 Task: Open Card Horticulture Review in Board Sales Forecasting and Analysis to Workspace Corporate Social Responsibility and add a team member Softage.2@softage.net, a label Orange, a checklist Investment Analysis, an attachment from your computer, a color Orange and finally, add a card description 'Develop and launch new customer retention program for low-value customers' and a comment 'Let us approach this task with a sense of urgency and importance, recognizing the impact it has on the overall project.'. Add a start date 'Jan 02, 1900' with a due date 'Jan 09, 1900'
Action: Mouse moved to (68, 321)
Screenshot: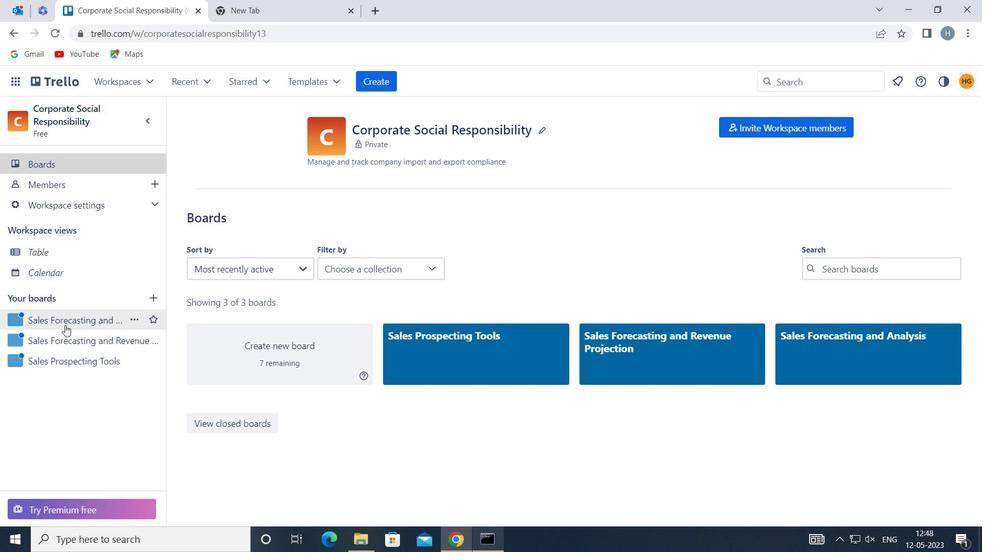 
Action: Mouse pressed left at (68, 321)
Screenshot: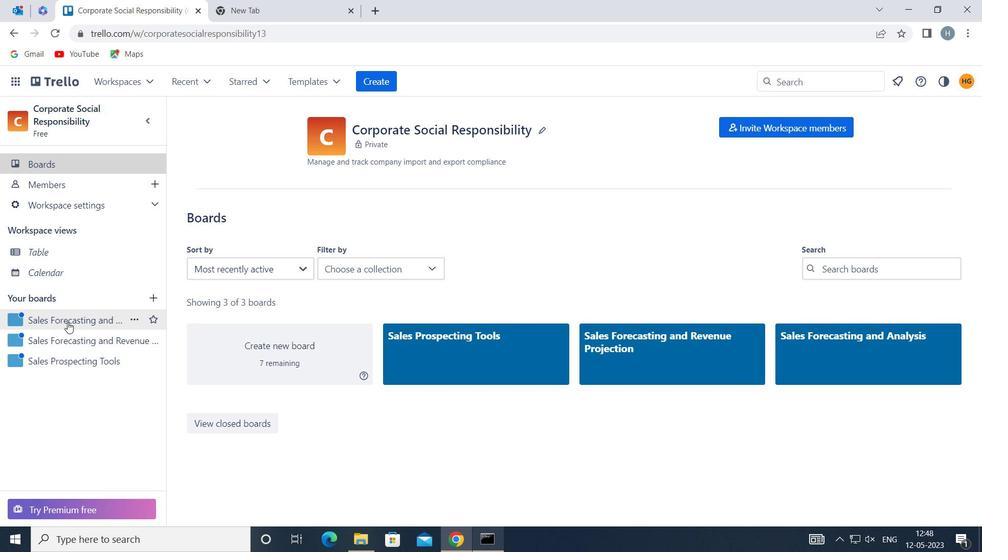 
Action: Mouse moved to (299, 181)
Screenshot: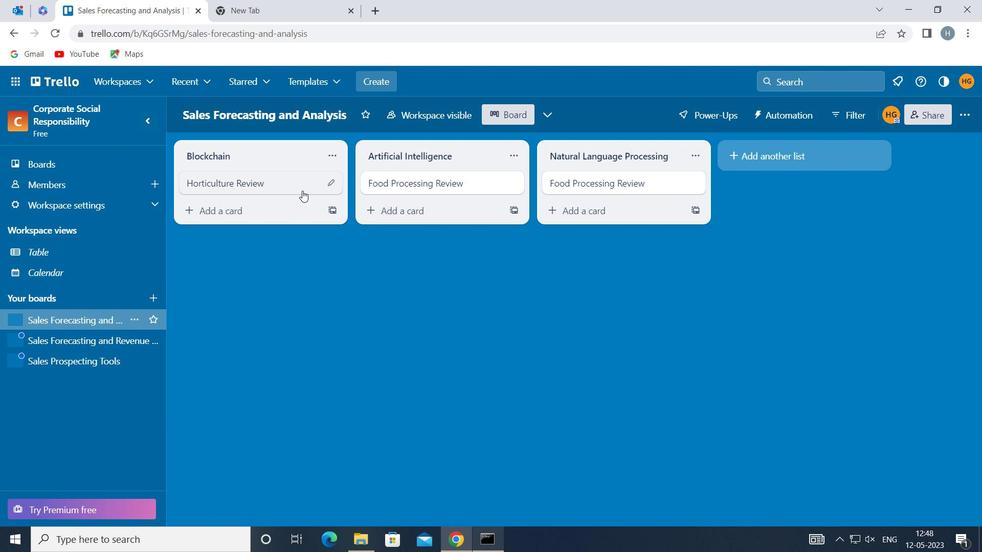 
Action: Mouse pressed left at (299, 181)
Screenshot: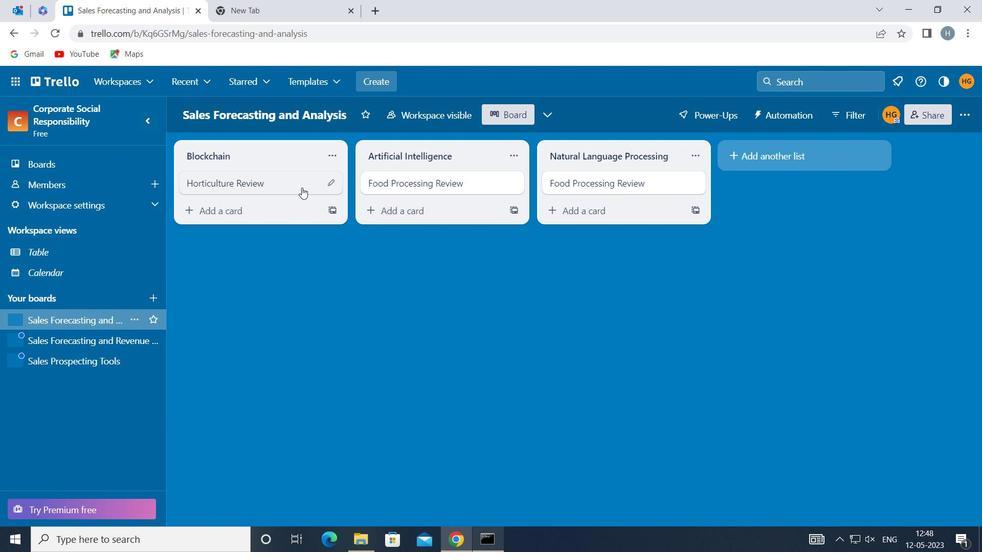
Action: Mouse moved to (664, 183)
Screenshot: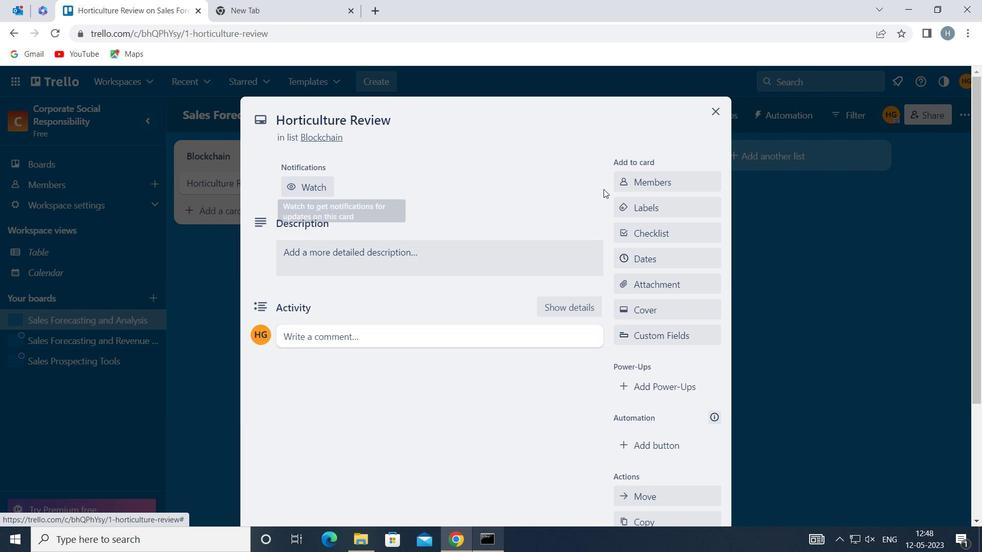 
Action: Mouse pressed left at (664, 183)
Screenshot: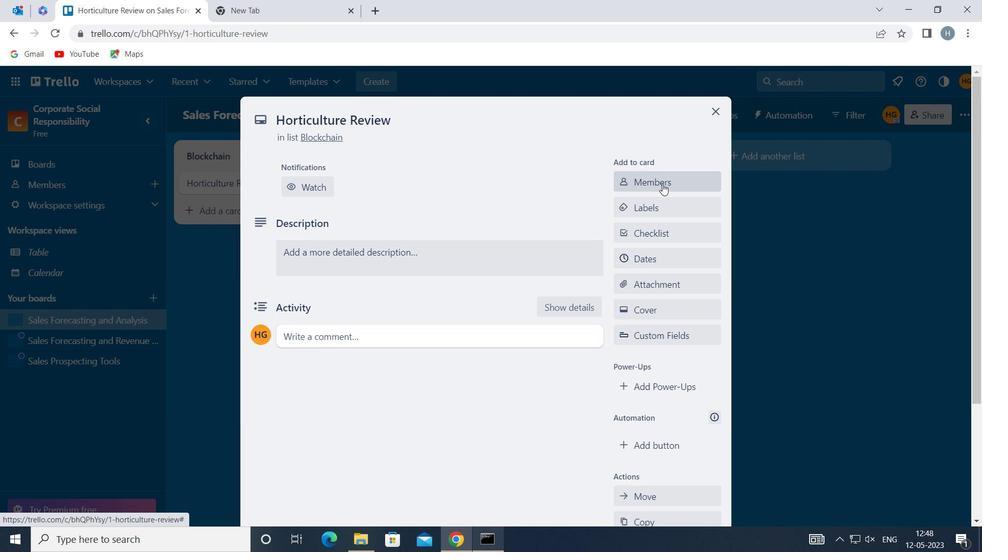 
Action: Key pressed softage
Screenshot: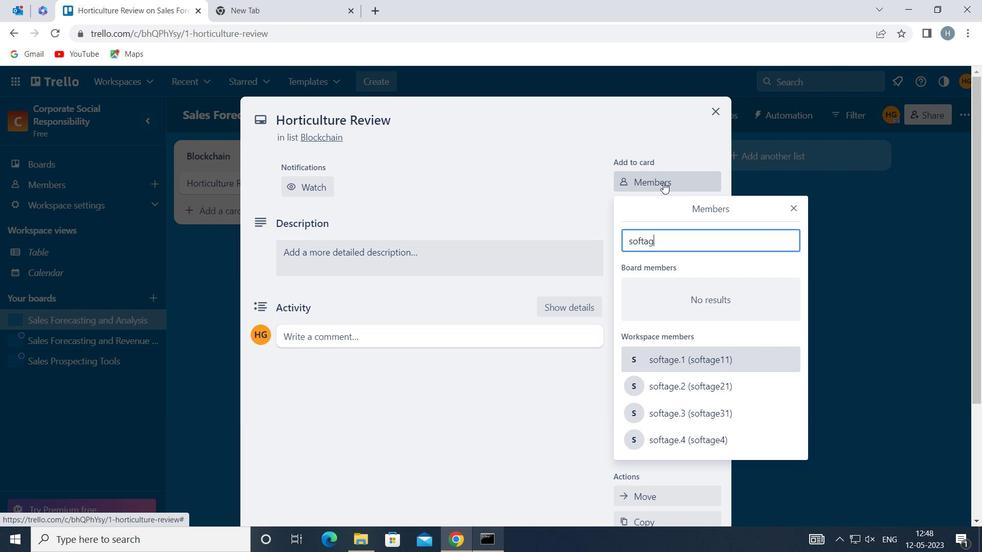 
Action: Mouse moved to (705, 381)
Screenshot: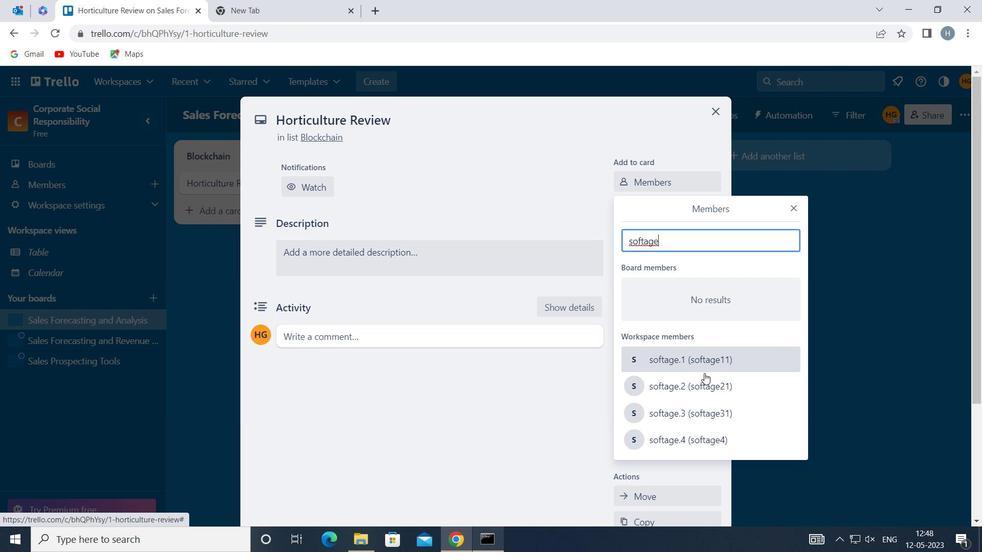 
Action: Mouse pressed left at (705, 381)
Screenshot: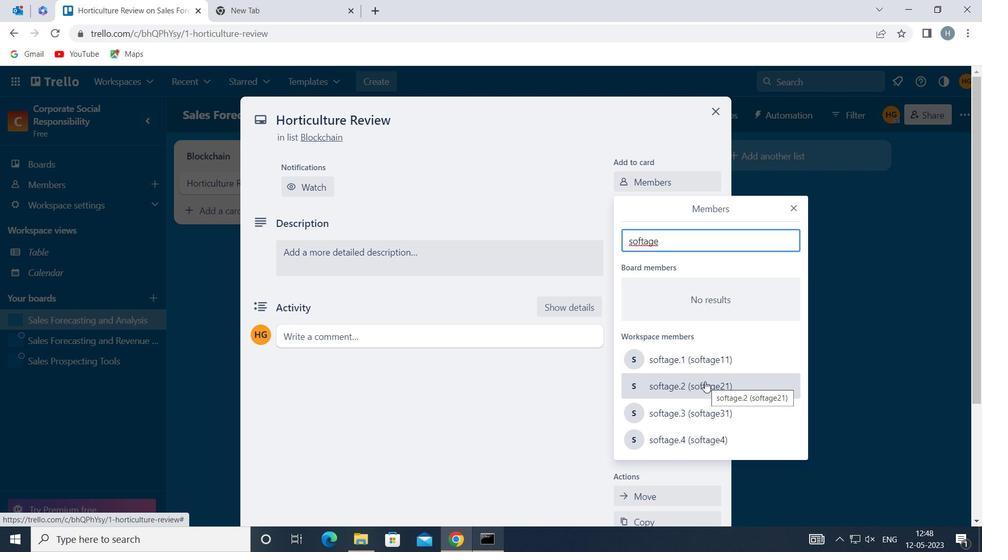 
Action: Mouse moved to (791, 207)
Screenshot: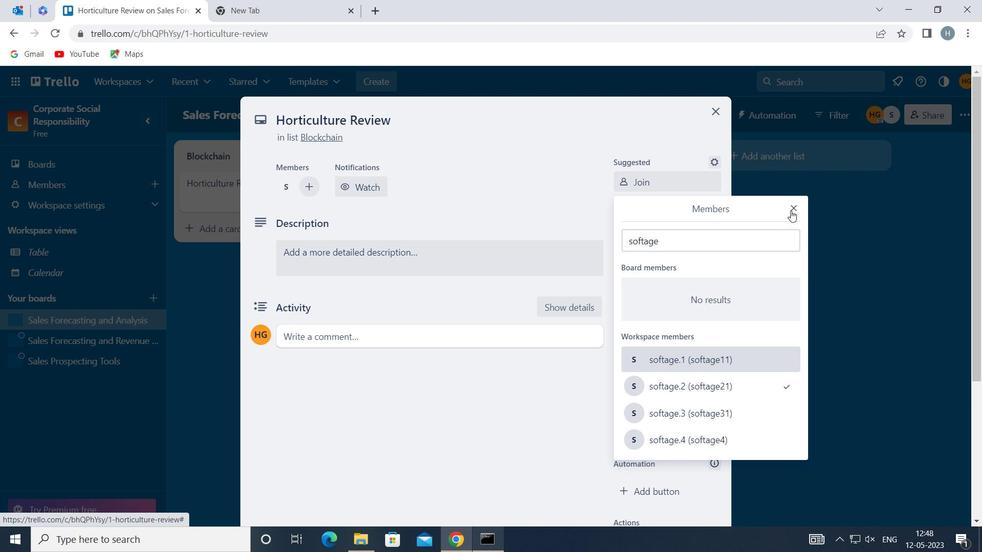 
Action: Mouse pressed left at (791, 207)
Screenshot: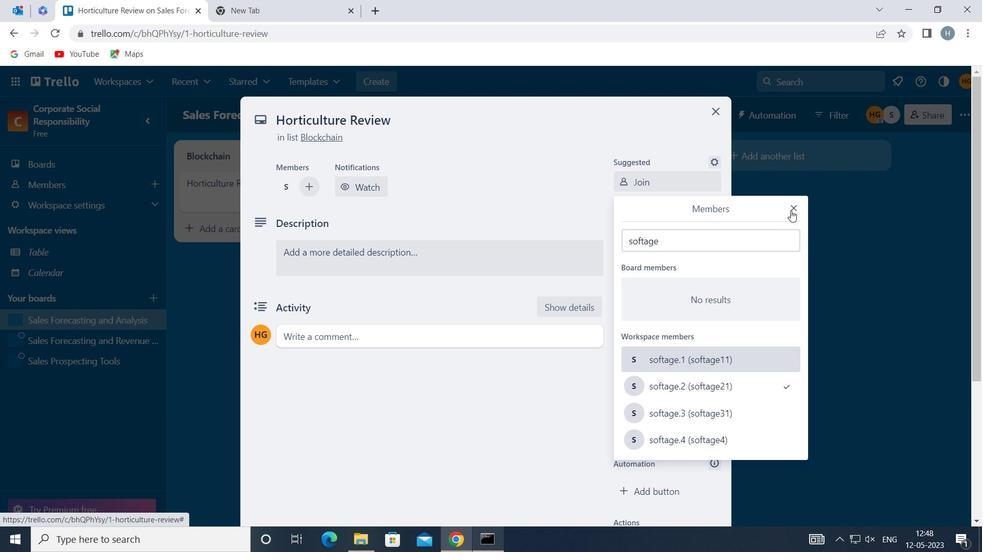 
Action: Mouse moved to (674, 254)
Screenshot: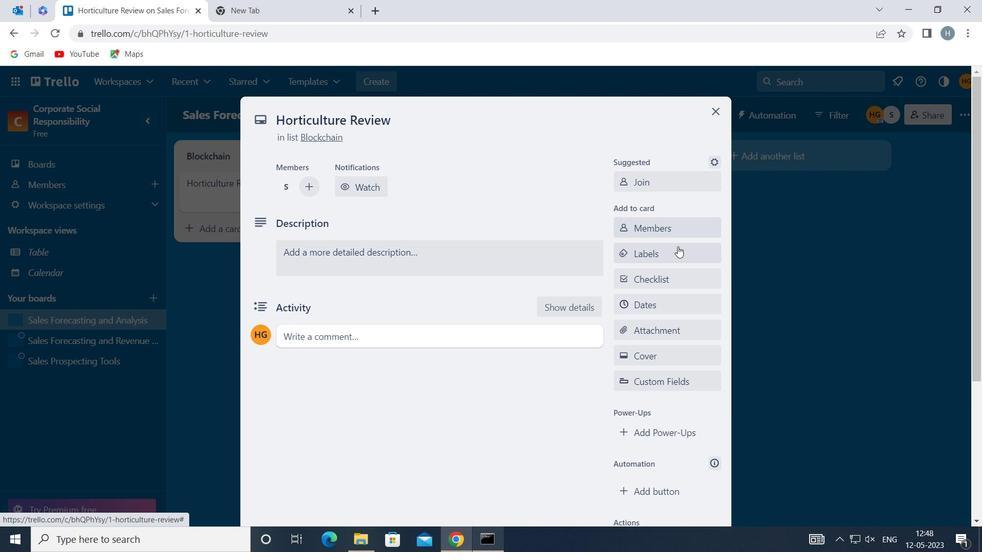 
Action: Mouse pressed left at (674, 254)
Screenshot: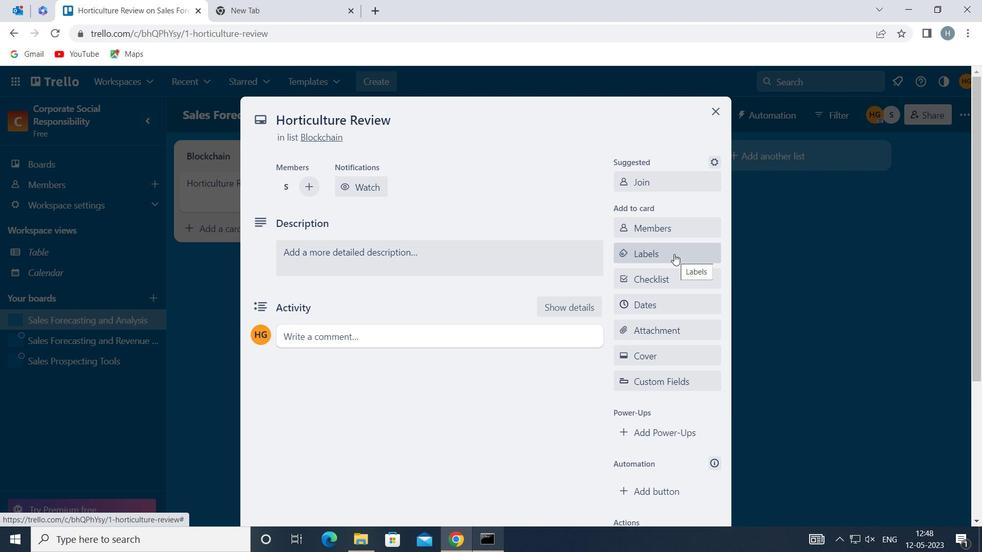 
Action: Mouse moved to (688, 231)
Screenshot: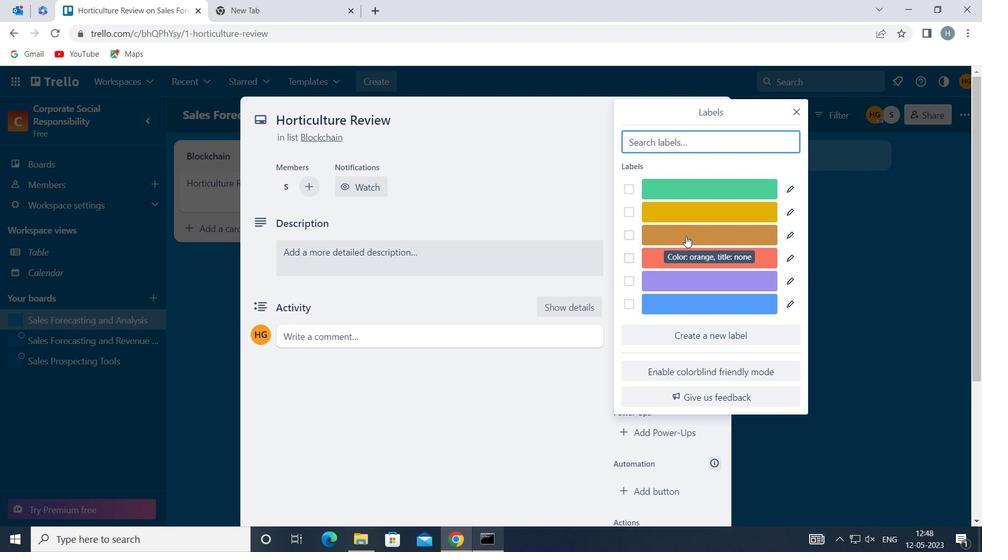 
Action: Mouse pressed left at (688, 231)
Screenshot: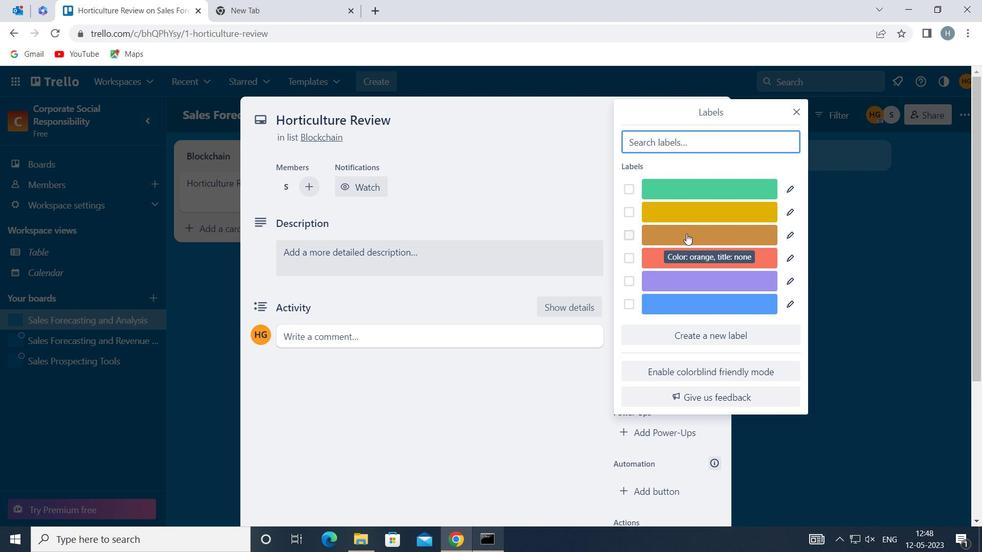 
Action: Mouse moved to (797, 108)
Screenshot: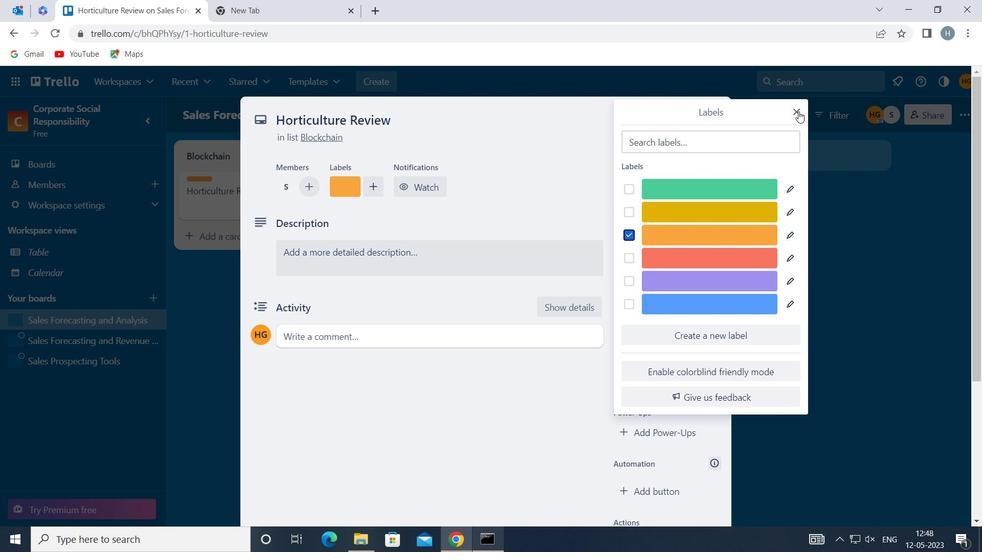 
Action: Mouse pressed left at (797, 108)
Screenshot: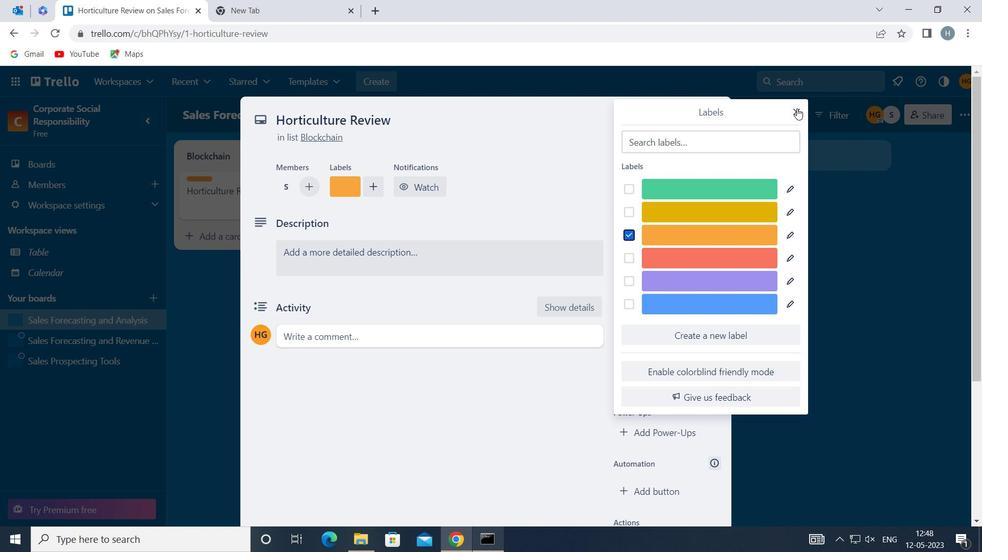 
Action: Mouse moved to (695, 272)
Screenshot: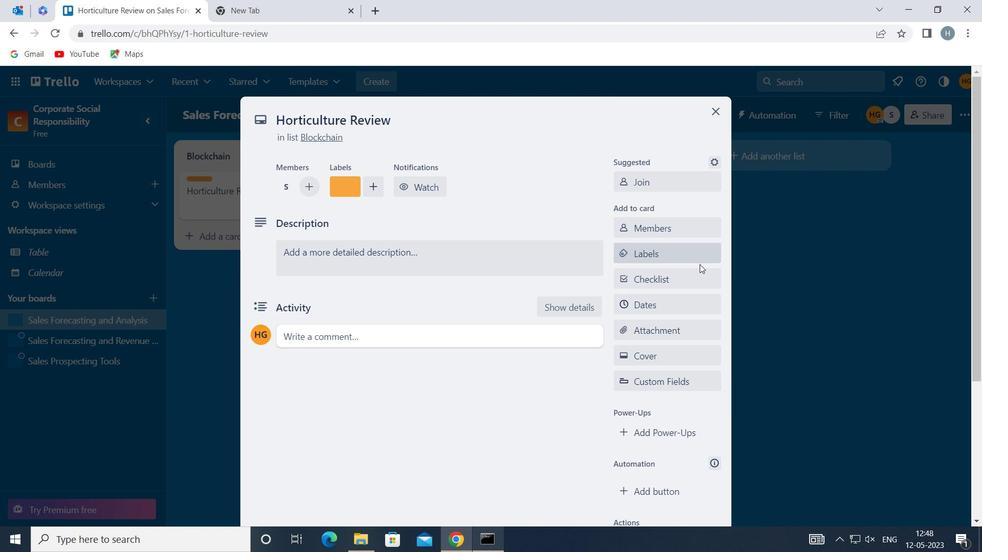 
Action: Mouse pressed left at (695, 272)
Screenshot: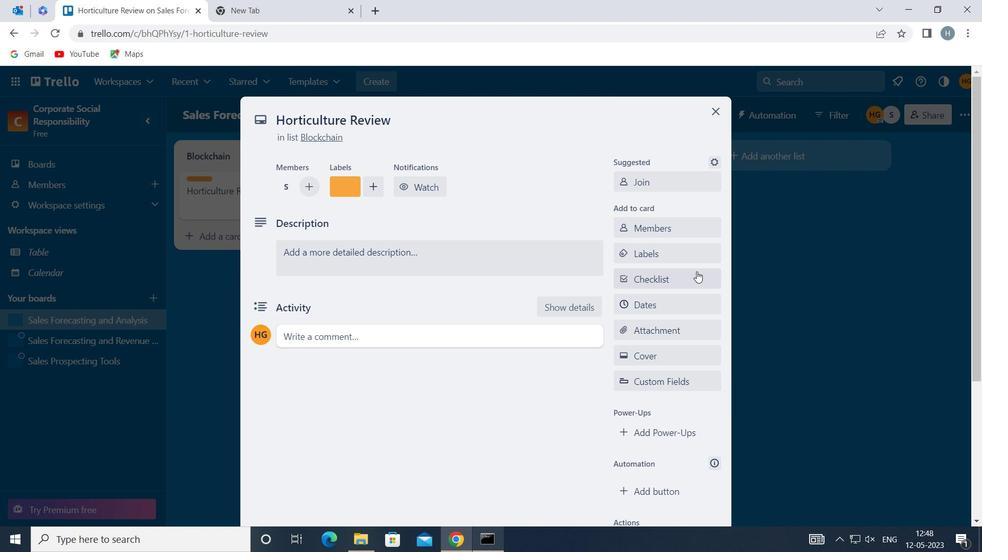 
Action: Key pressed <Key.shift>INVESTMENT<Key.space><Key.shift>ANALYSIS
Screenshot: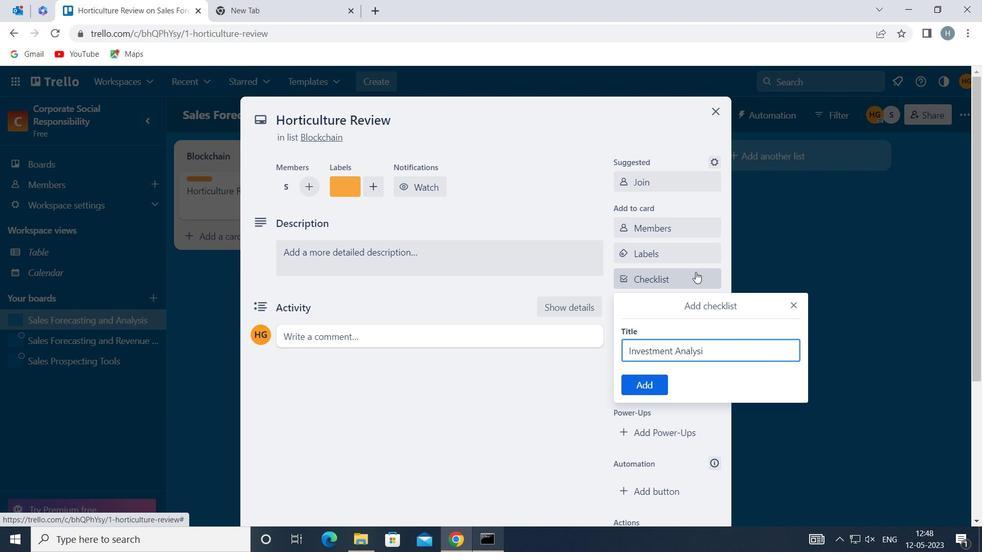
Action: Mouse moved to (645, 384)
Screenshot: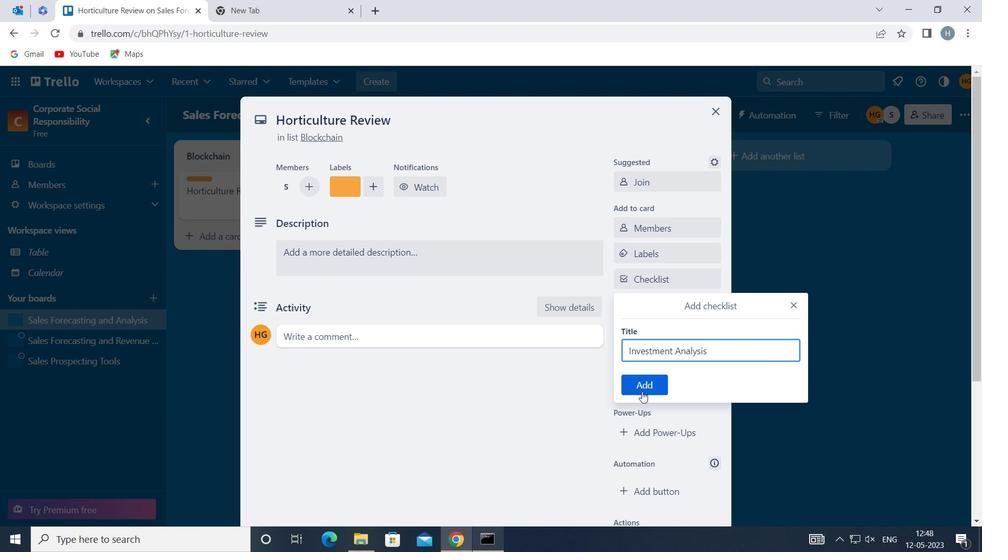 
Action: Mouse pressed left at (645, 384)
Screenshot: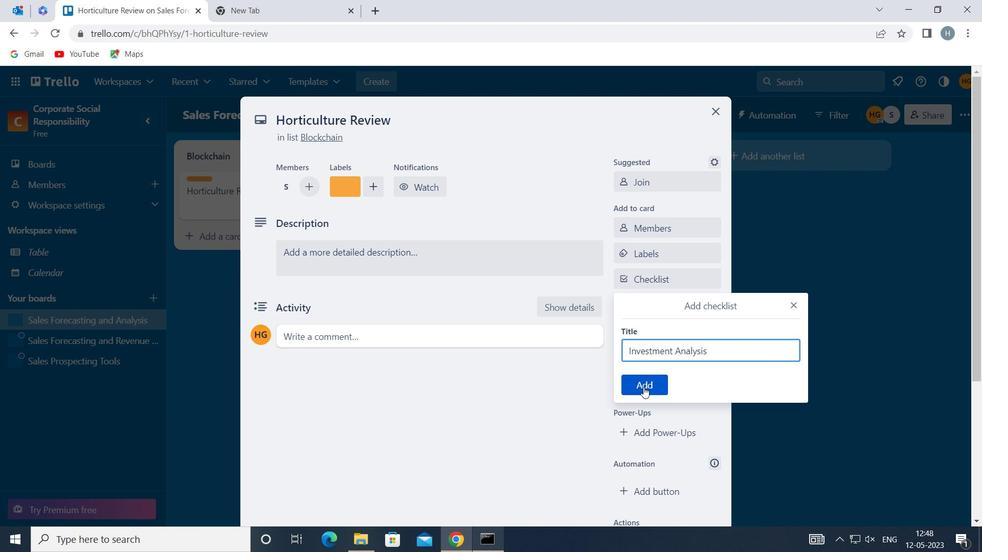 
Action: Mouse moved to (668, 324)
Screenshot: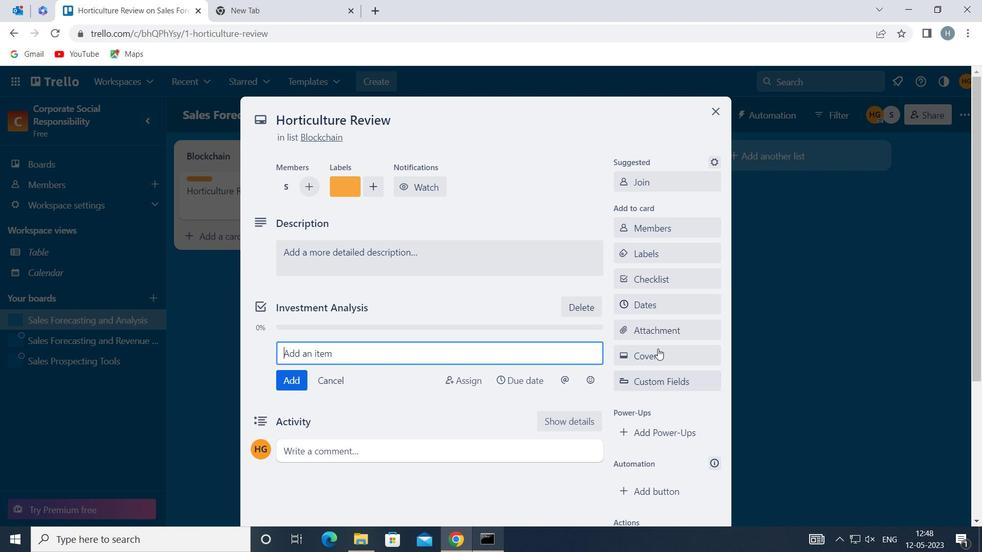
Action: Mouse pressed left at (668, 324)
Screenshot: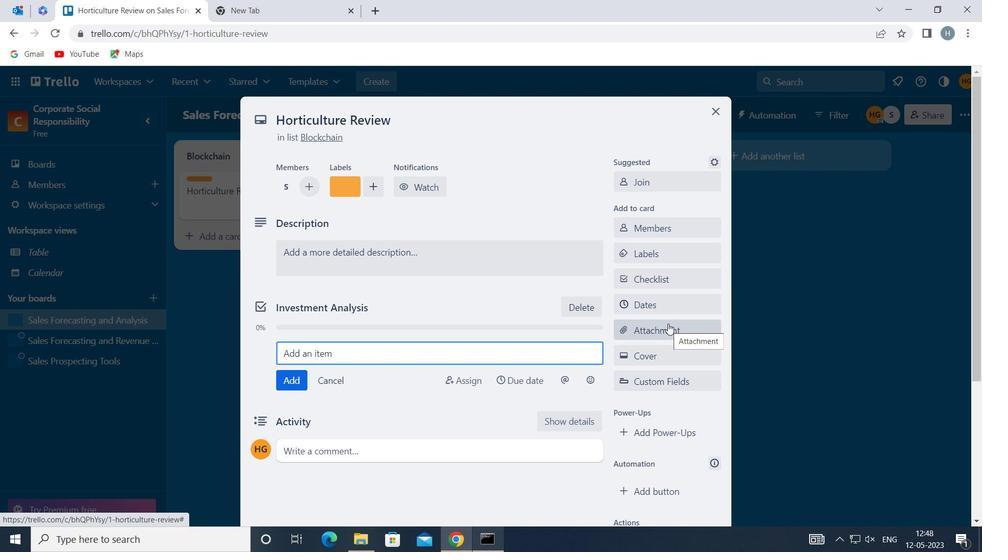 
Action: Mouse moved to (652, 136)
Screenshot: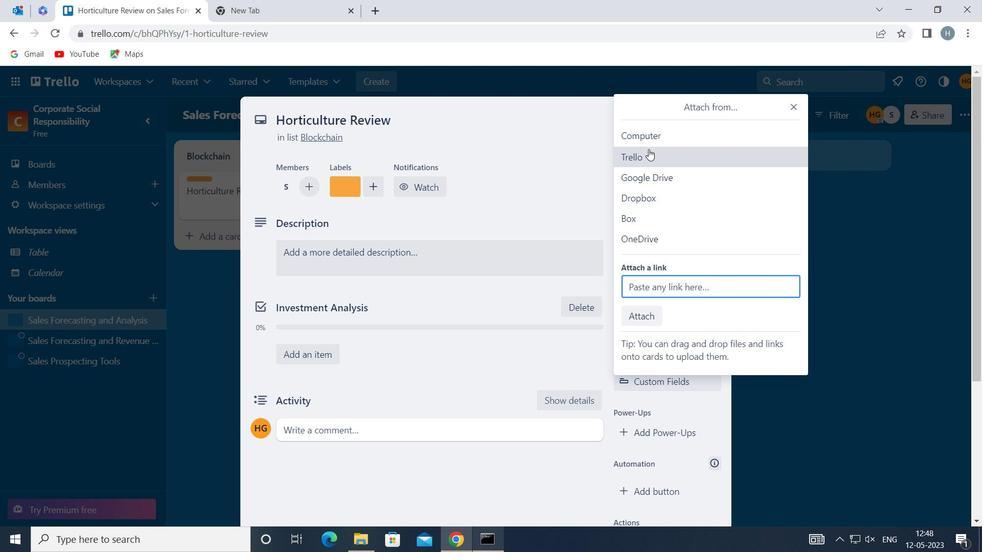 
Action: Mouse pressed left at (652, 136)
Screenshot: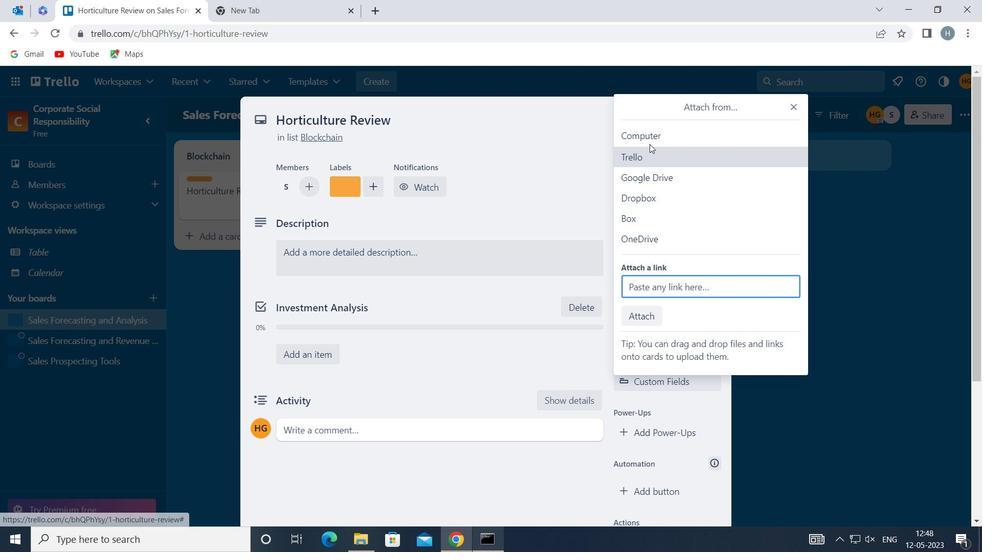 
Action: Mouse moved to (373, 103)
Screenshot: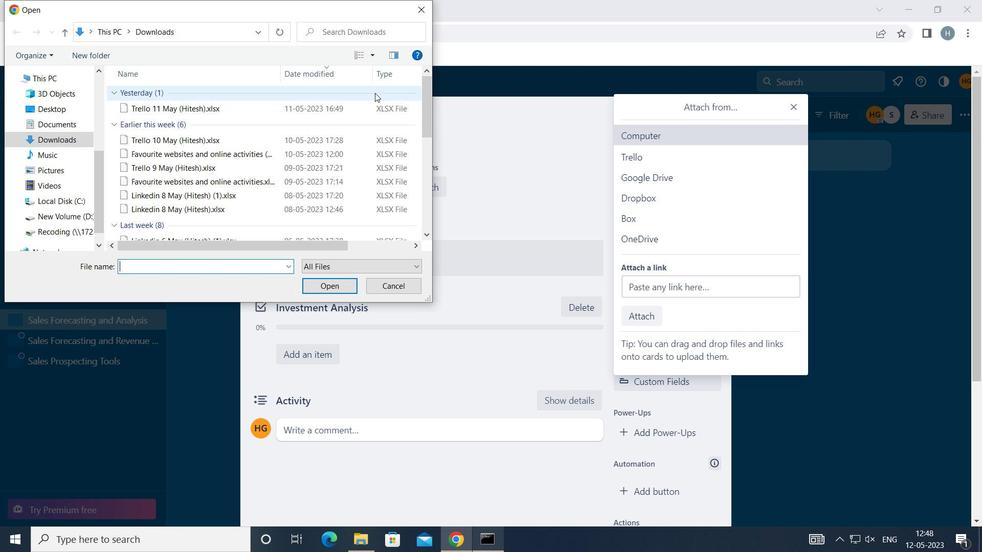 
Action: Mouse pressed left at (373, 103)
Screenshot: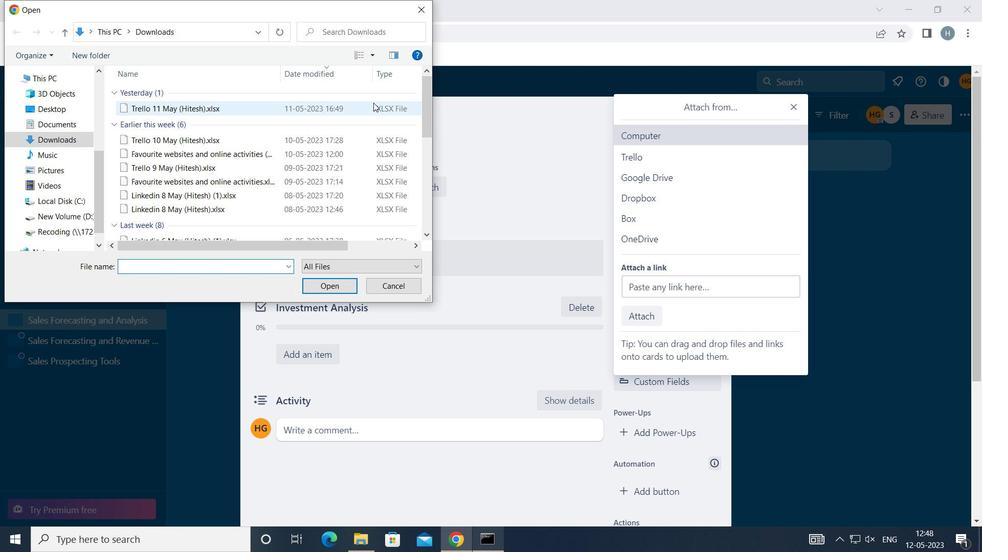
Action: Mouse moved to (335, 286)
Screenshot: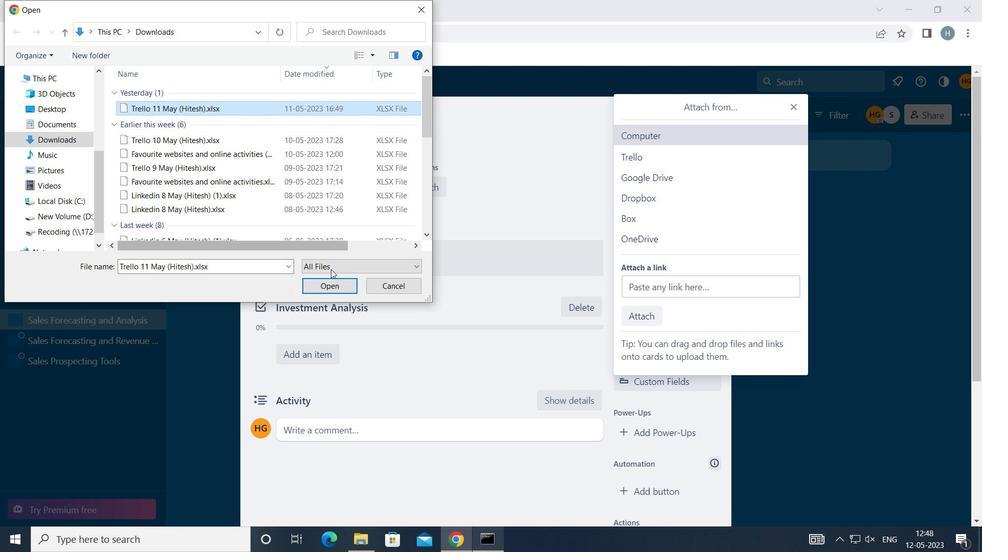 
Action: Mouse pressed left at (335, 286)
Screenshot: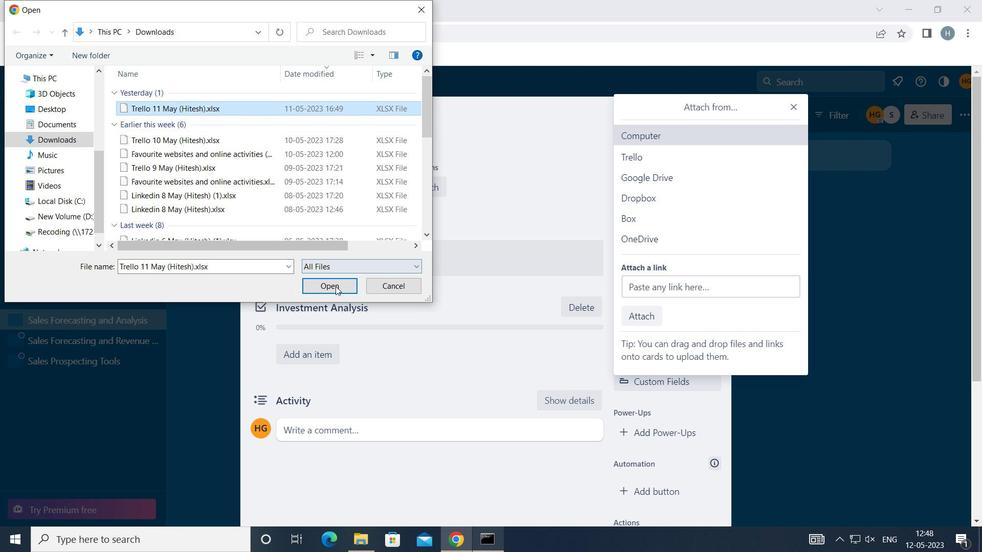 
Action: Mouse moved to (669, 355)
Screenshot: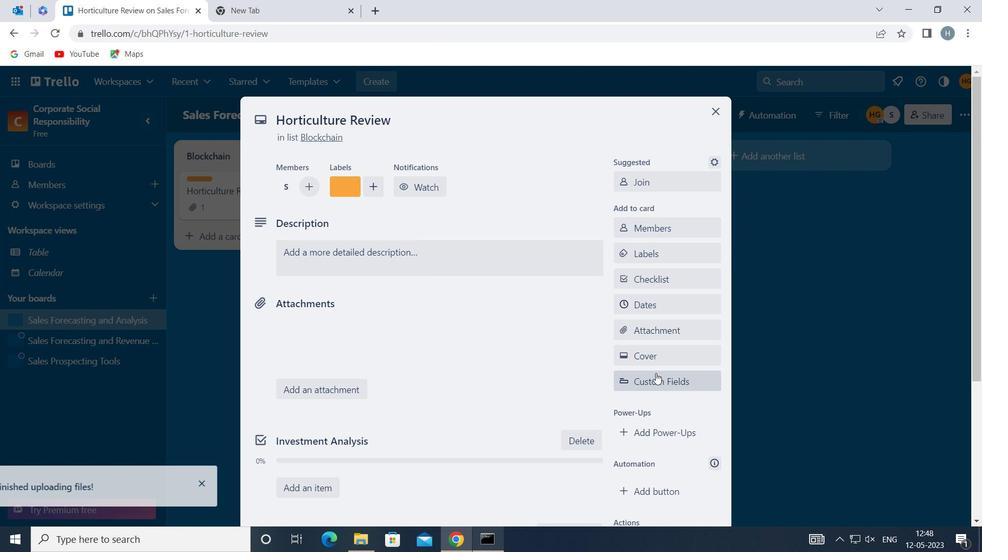 
Action: Mouse pressed left at (669, 355)
Screenshot: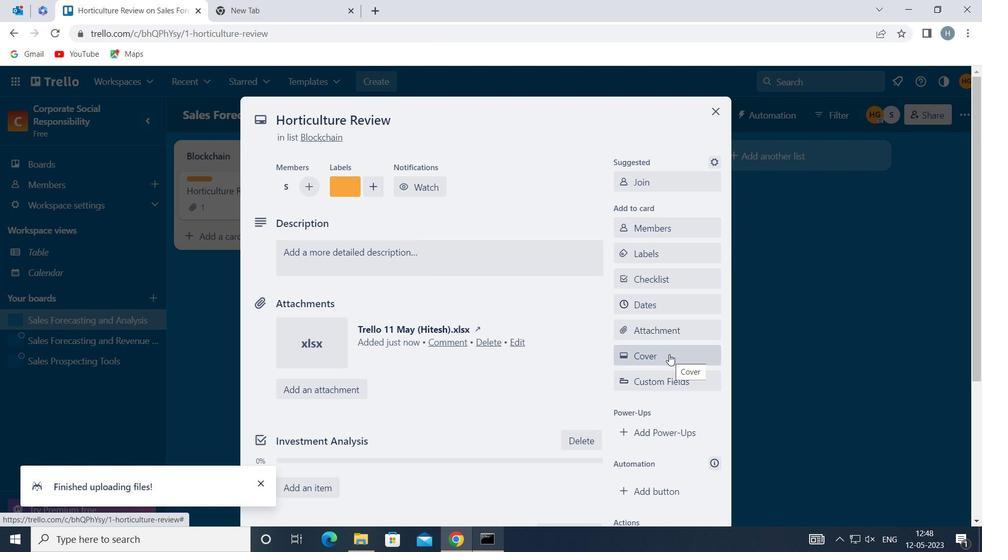 
Action: Mouse moved to (715, 272)
Screenshot: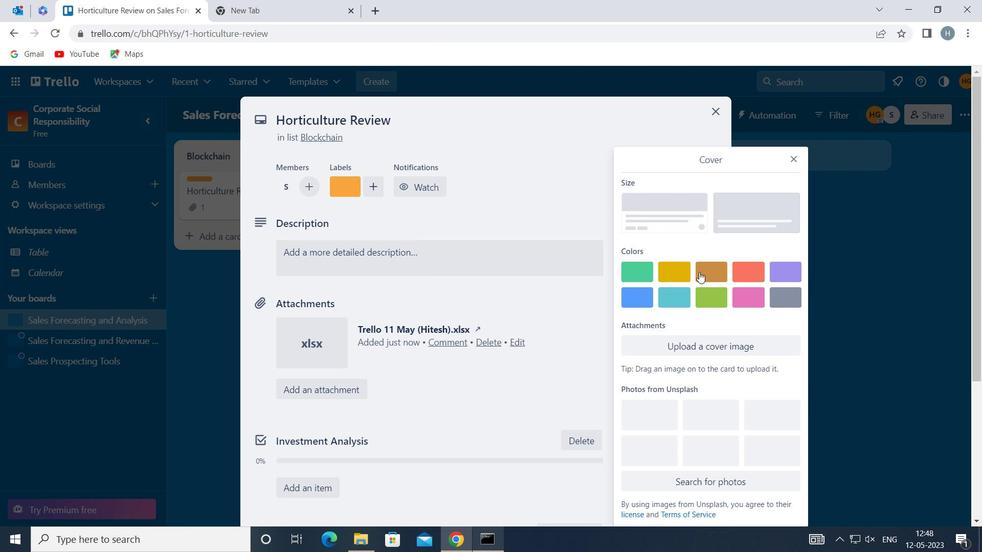 
Action: Mouse pressed left at (715, 272)
Screenshot: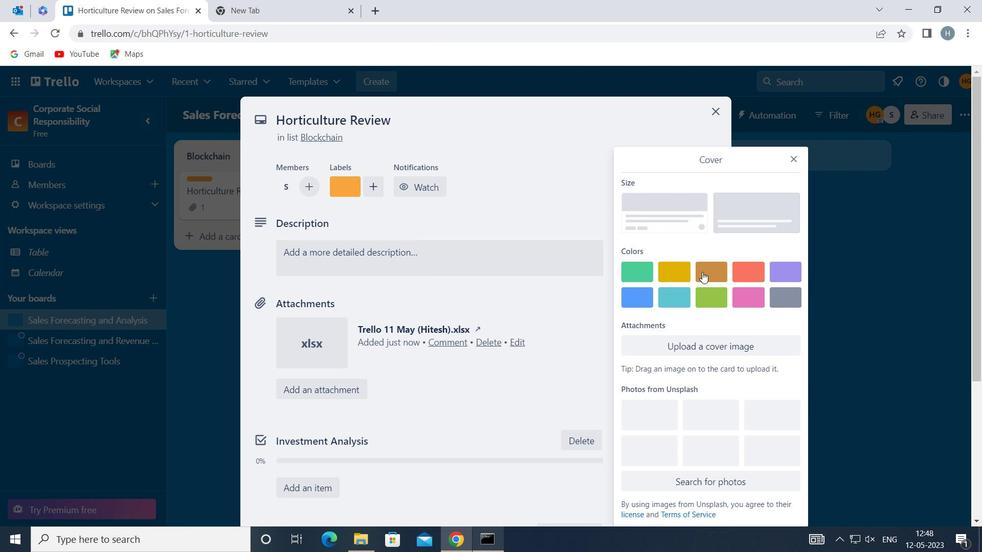 
Action: Mouse moved to (794, 134)
Screenshot: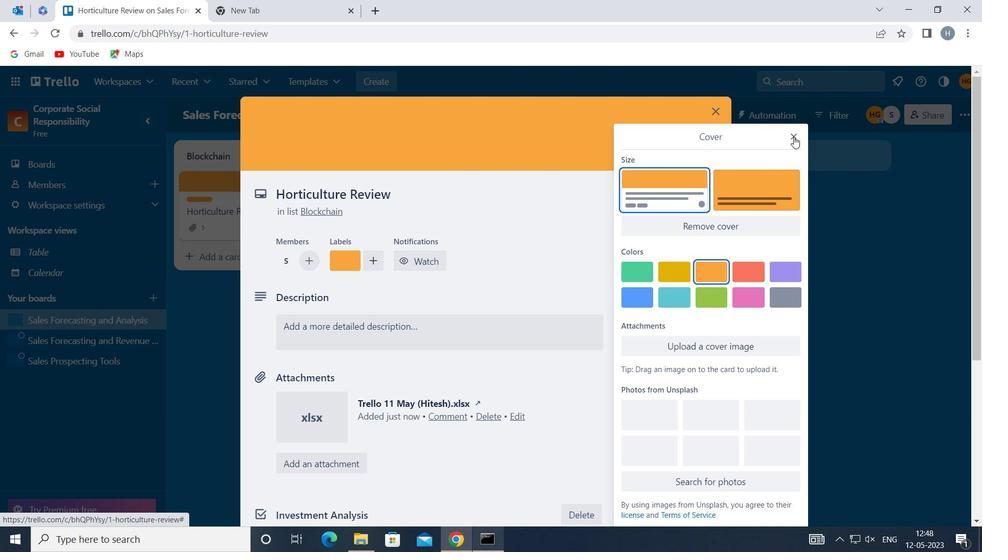 
Action: Mouse pressed left at (794, 134)
Screenshot: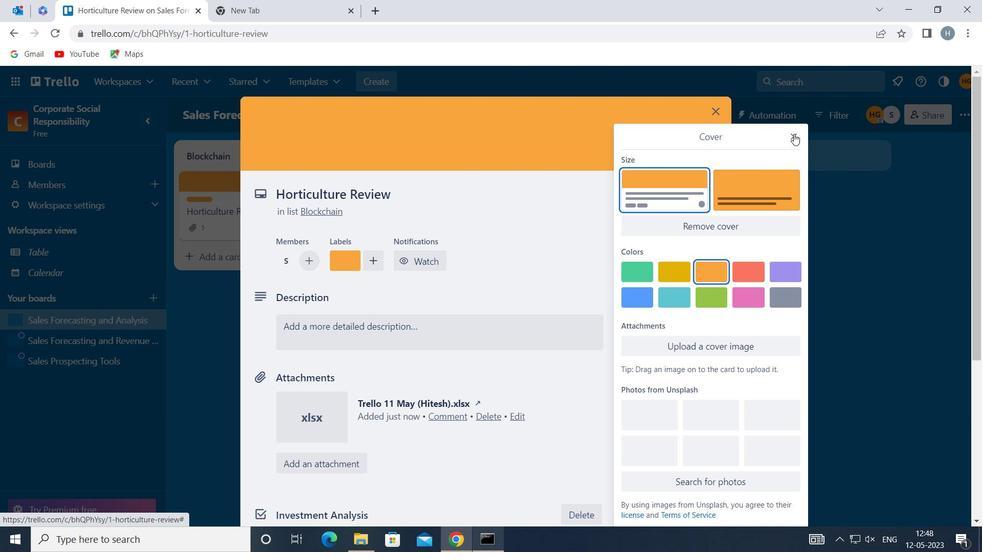 
Action: Mouse moved to (503, 336)
Screenshot: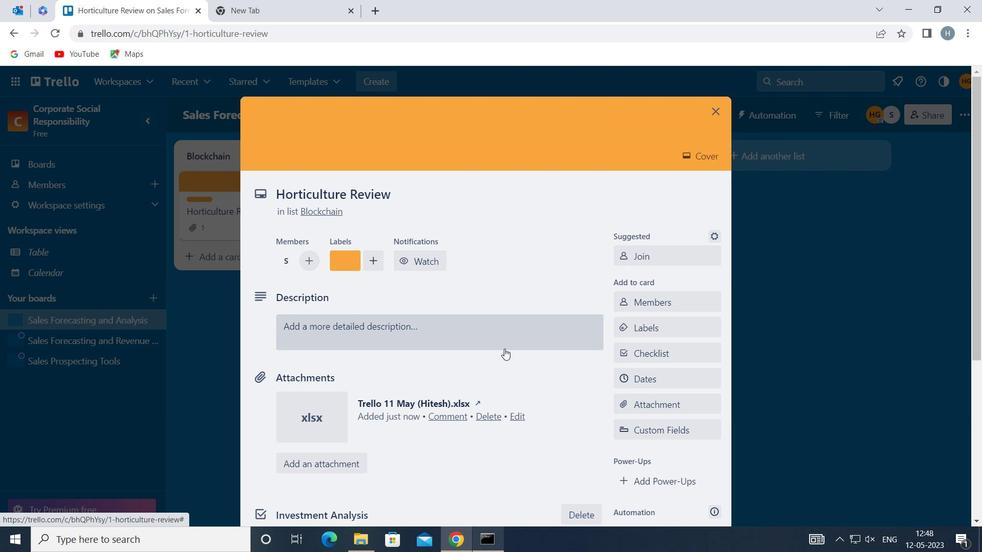 
Action: Mouse pressed left at (503, 336)
Screenshot: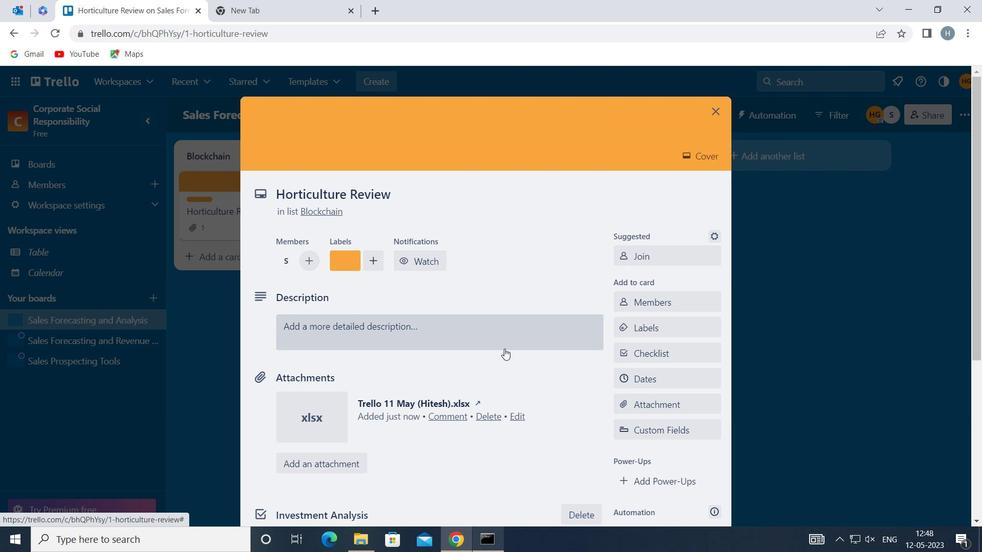
Action: Mouse moved to (471, 367)
Screenshot: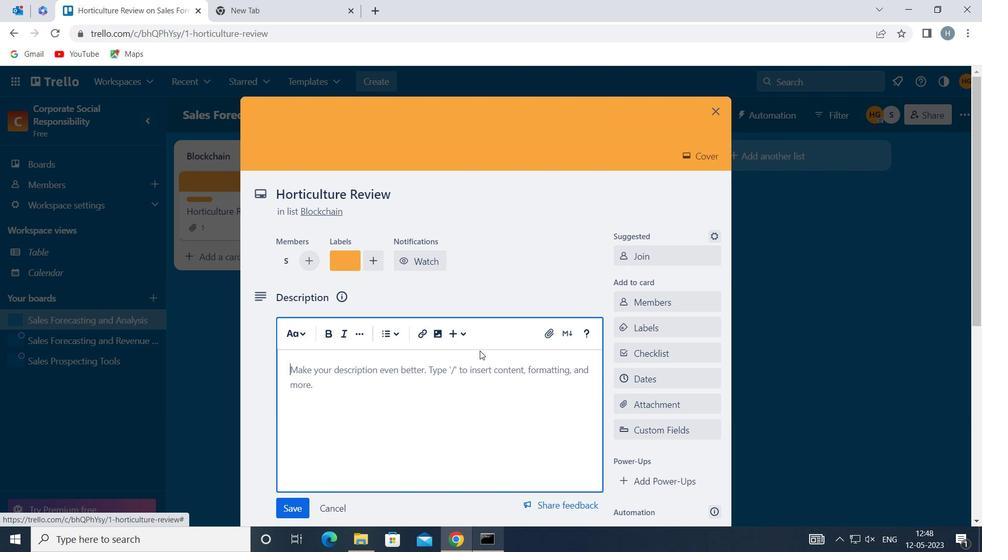 
Action: Mouse pressed left at (471, 367)
Screenshot: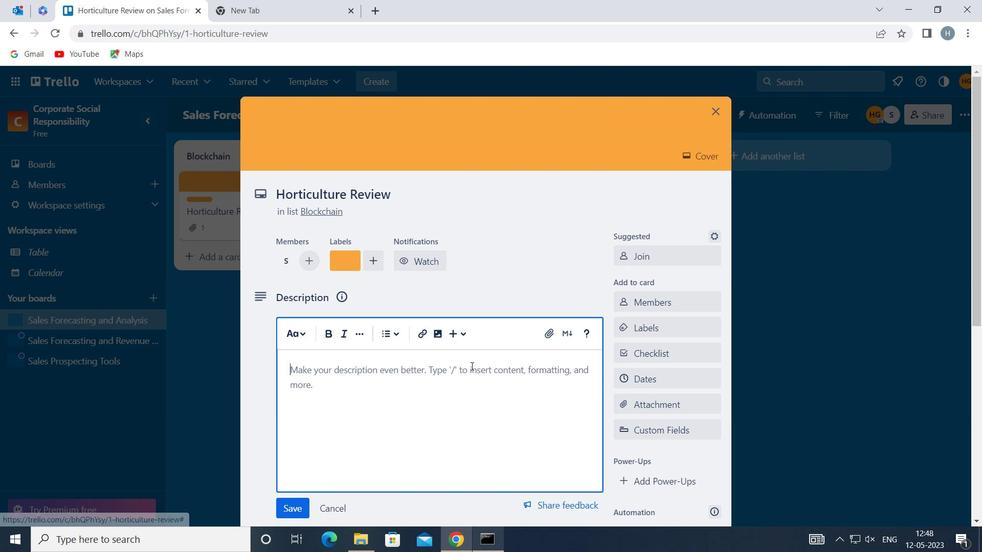 
Action: Key pressed <Key.shift>CONDUCT<Key.space>CUSTOMER<Key.space>RESEARCH<Key.space>FOR<Key.space>NEW<Key.space>MARKET<Key.space>EXPANSION<Key.space>OPPORTUNITY<Key.backspace>IES<Key.space>
Screenshot: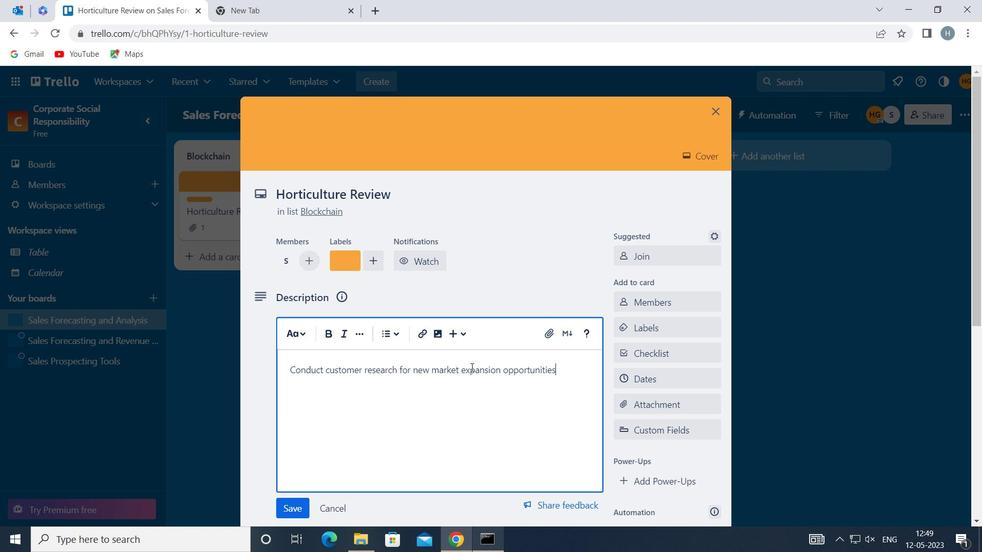 
Action: Mouse moved to (527, 363)
Screenshot: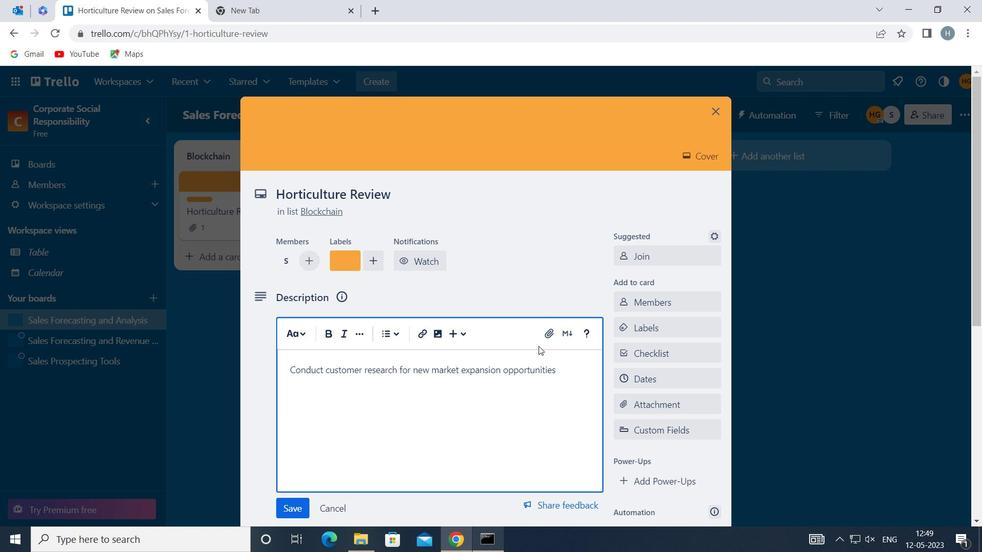 
Action: Mouse scrolled (527, 363) with delta (0, 0)
Screenshot: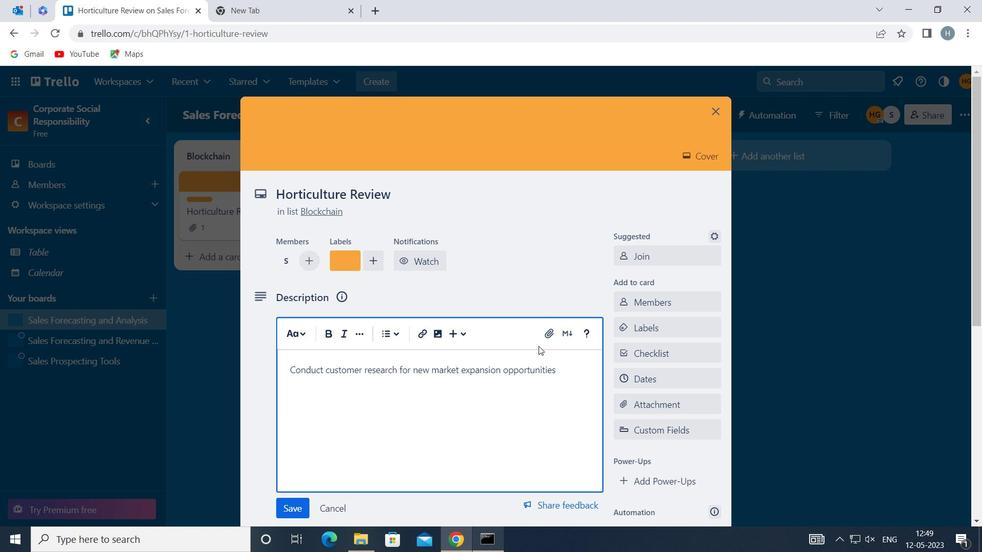 
Action: Mouse moved to (289, 439)
Screenshot: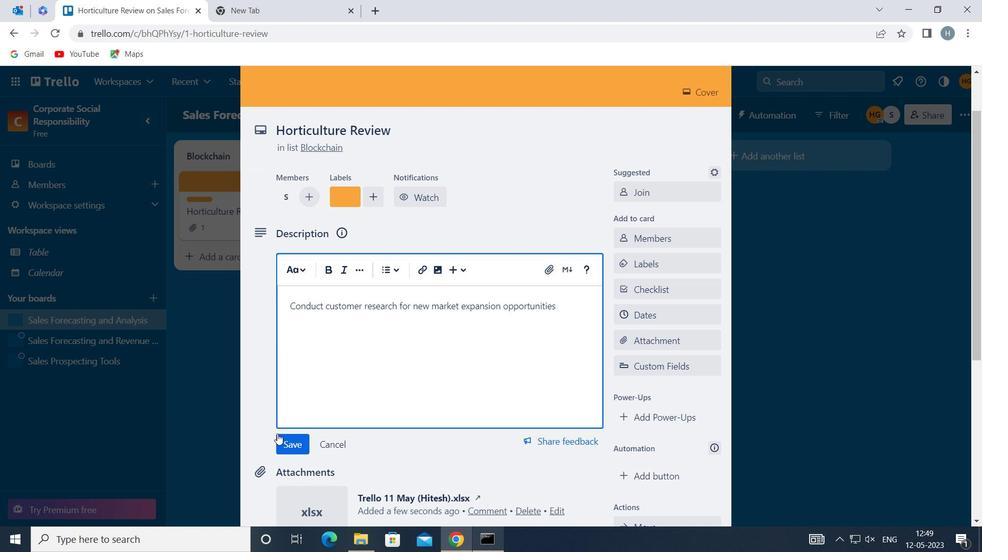
Action: Mouse pressed left at (289, 439)
Screenshot: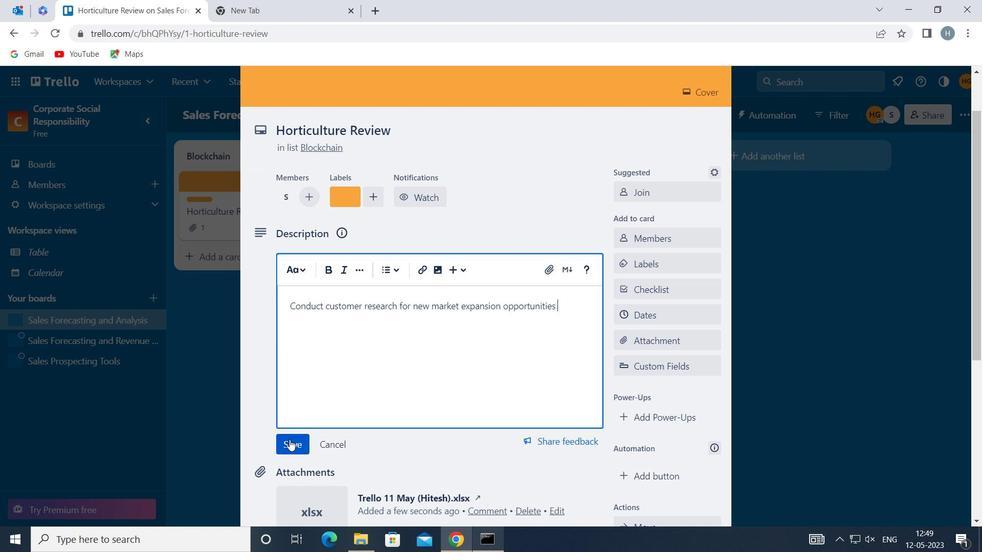 
Action: Mouse moved to (384, 366)
Screenshot: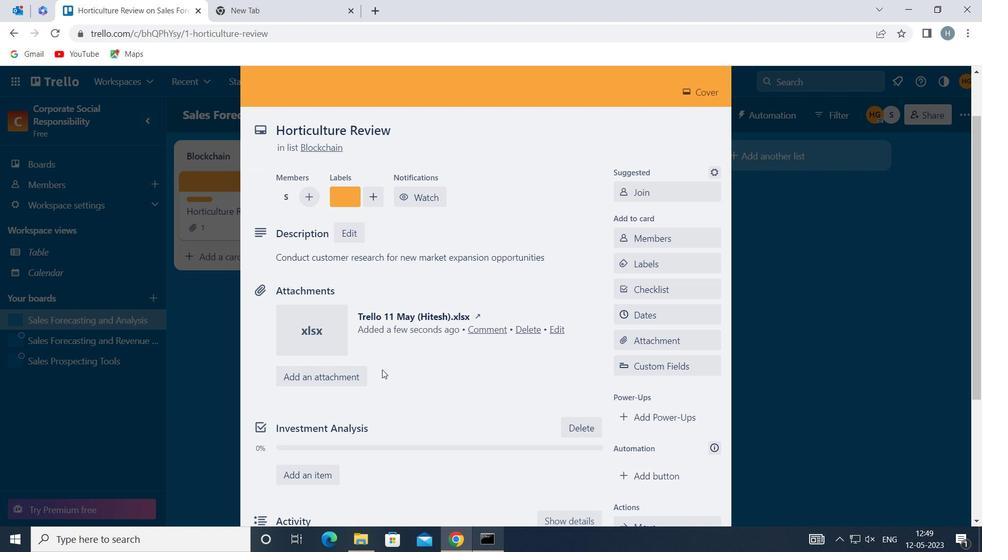
Action: Mouse scrolled (384, 366) with delta (0, 0)
Screenshot: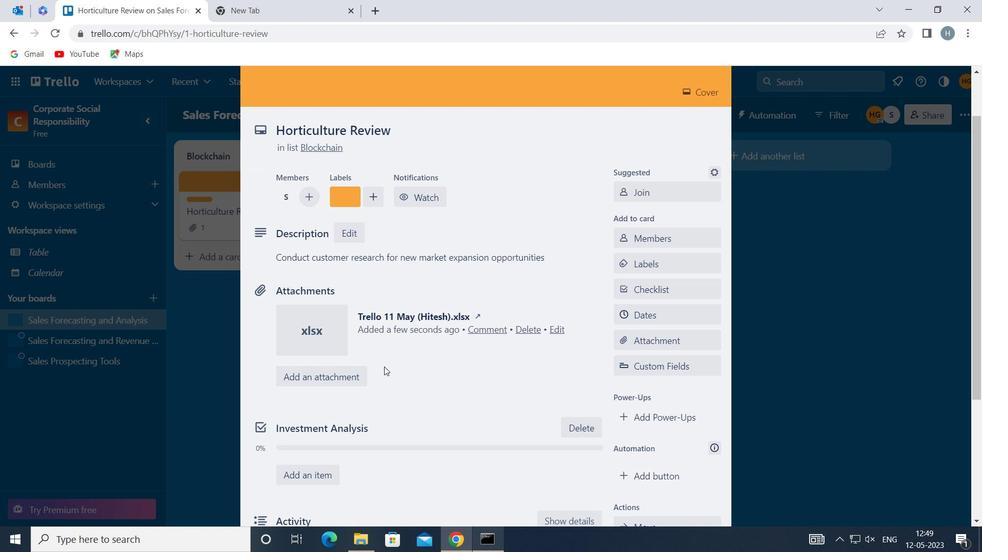 
Action: Mouse scrolled (384, 366) with delta (0, 0)
Screenshot: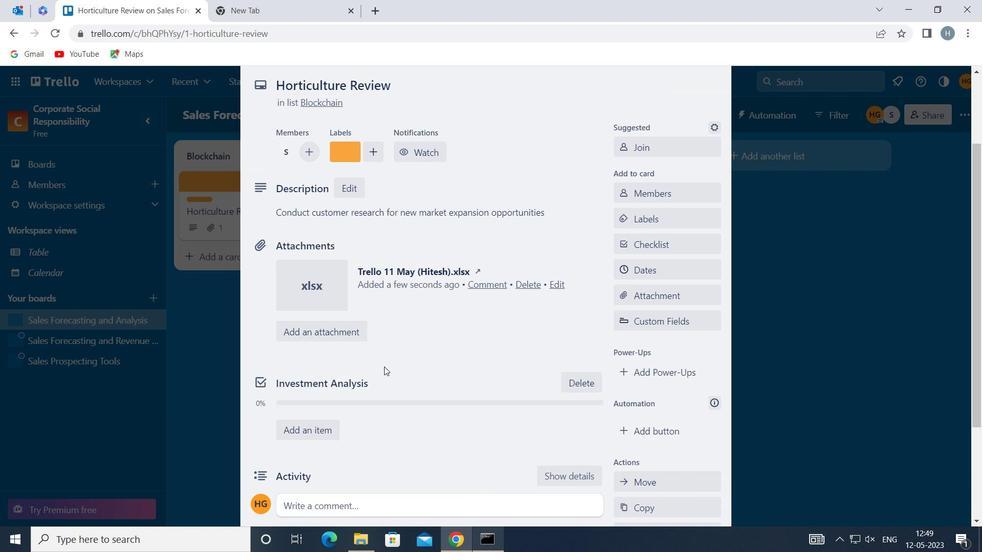 
Action: Mouse scrolled (384, 366) with delta (0, 0)
Screenshot: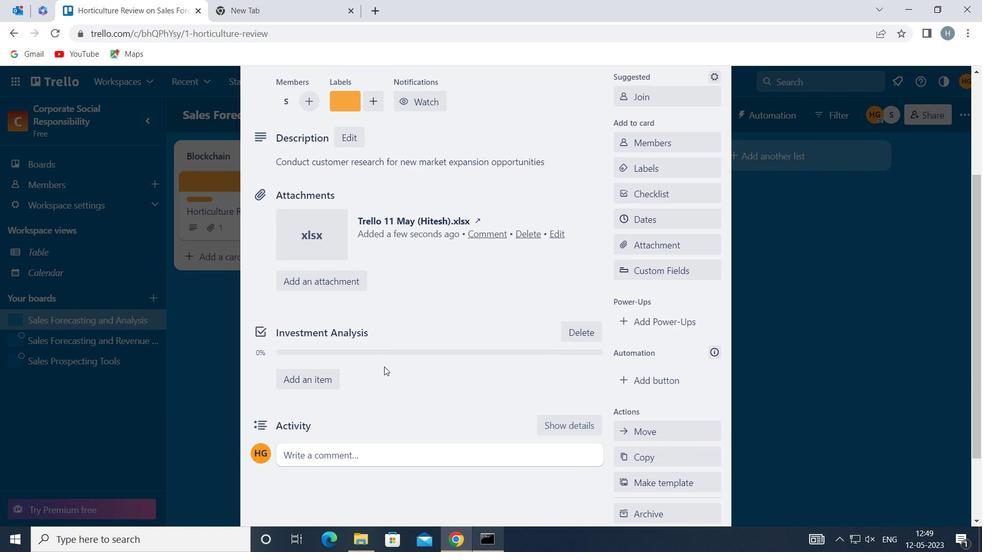 
Action: Mouse moved to (401, 365)
Screenshot: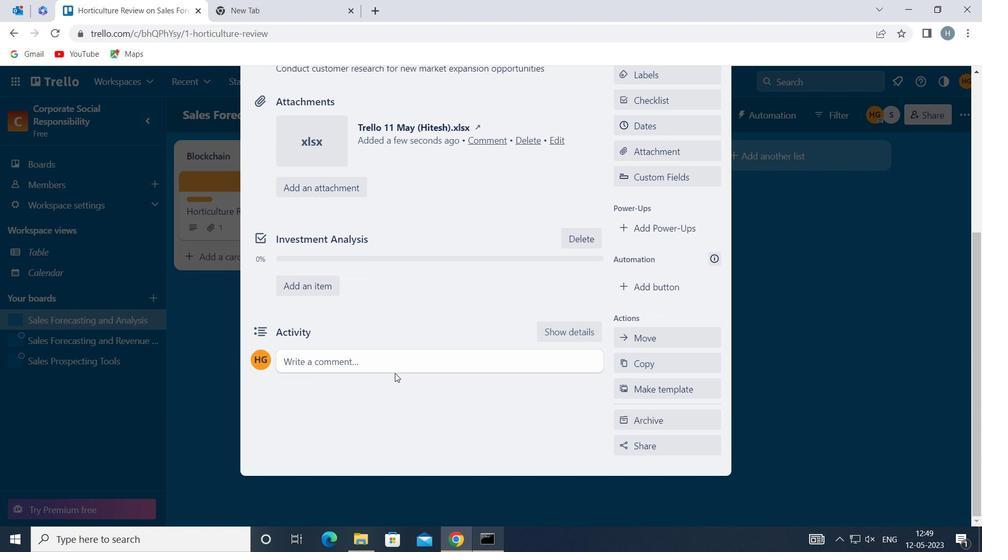 
Action: Mouse pressed left at (401, 365)
Screenshot: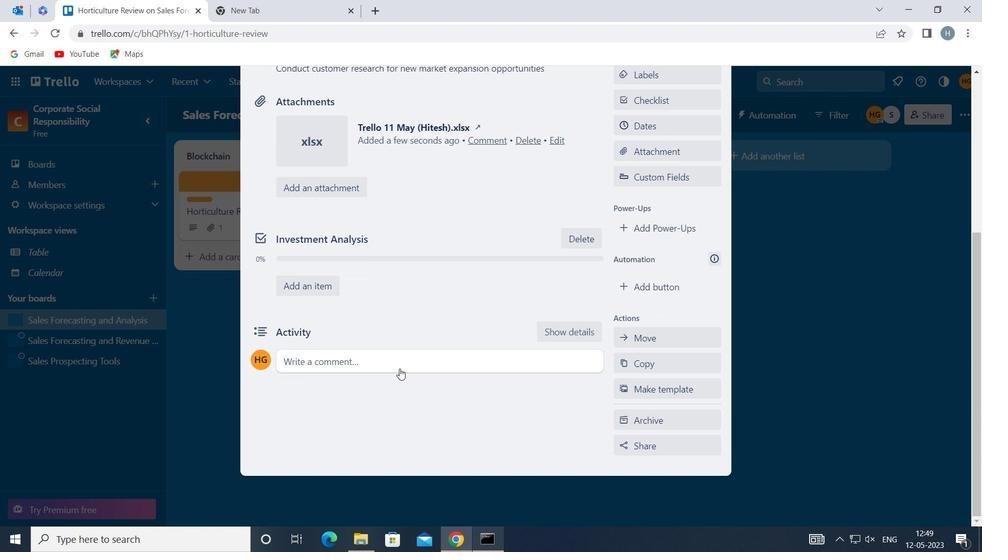 
Action: Mouse moved to (398, 394)
Screenshot: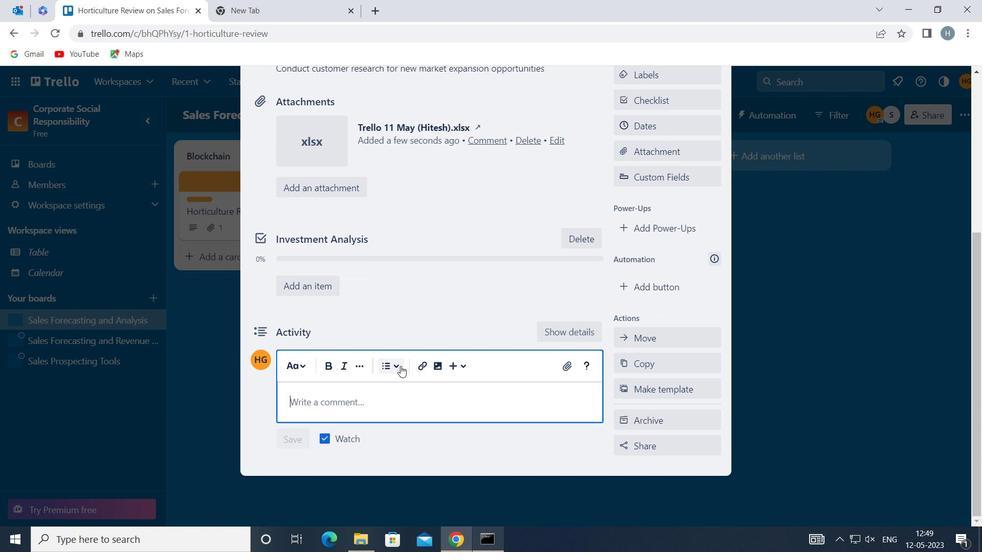 
Action: Mouse pressed left at (398, 394)
Screenshot: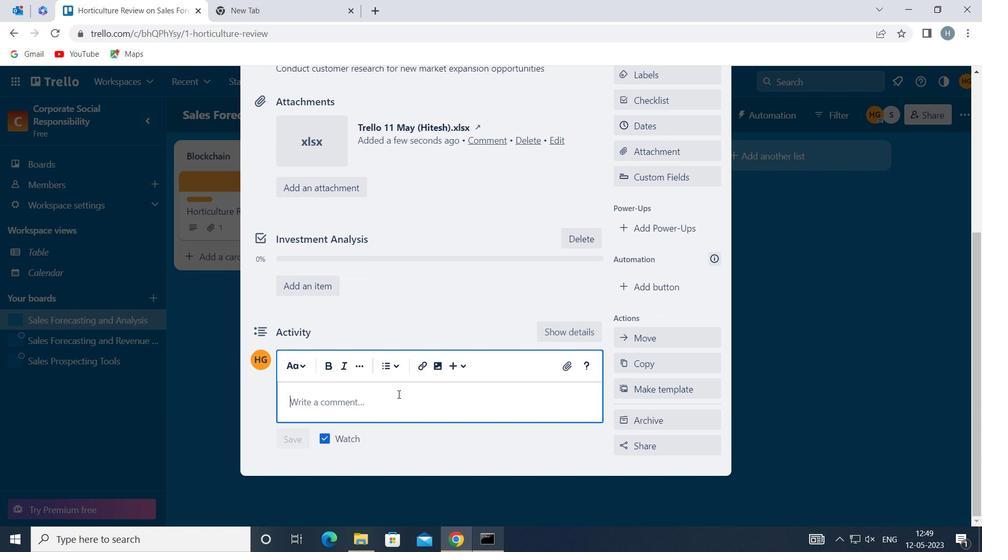 
Action: Key pressed <Key.shift>OUR<Key.space>TEAM<Key.space>HAS<Key.space>THE<Key.space>OPPORTUNITY<Key.space>TO<Key.space>EXCEED<Key.space>EXPECTATIONS<Key.space>ON<Key.space>THIS<Key.space>TASK,<Key.space>SO<Key.space>LET<Key.space>US<Key.space>DELIVER<Key.space>SOMETHING<Key.space>THAT<Key.space>TRULY<Key.space>IMPRESSES
Screenshot: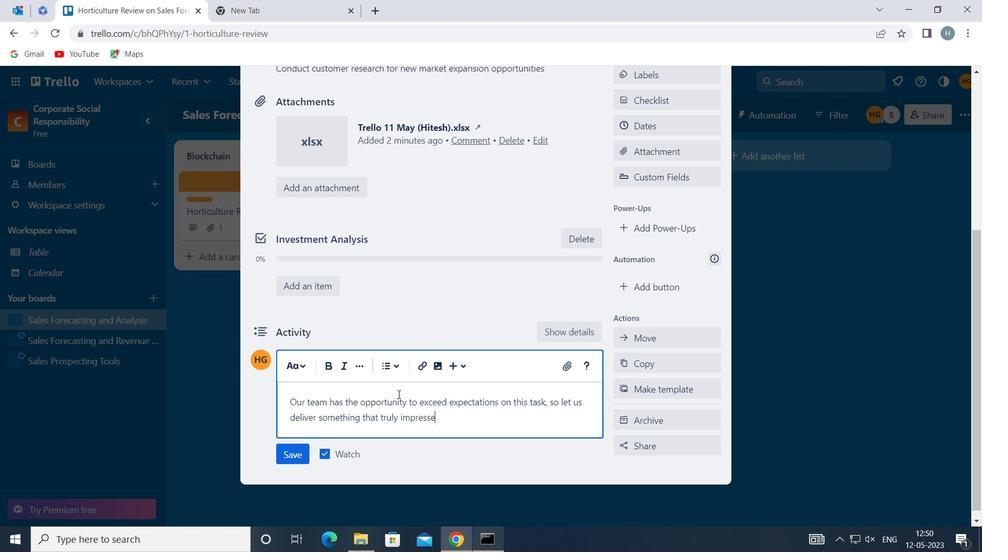
Action: Mouse moved to (289, 449)
Screenshot: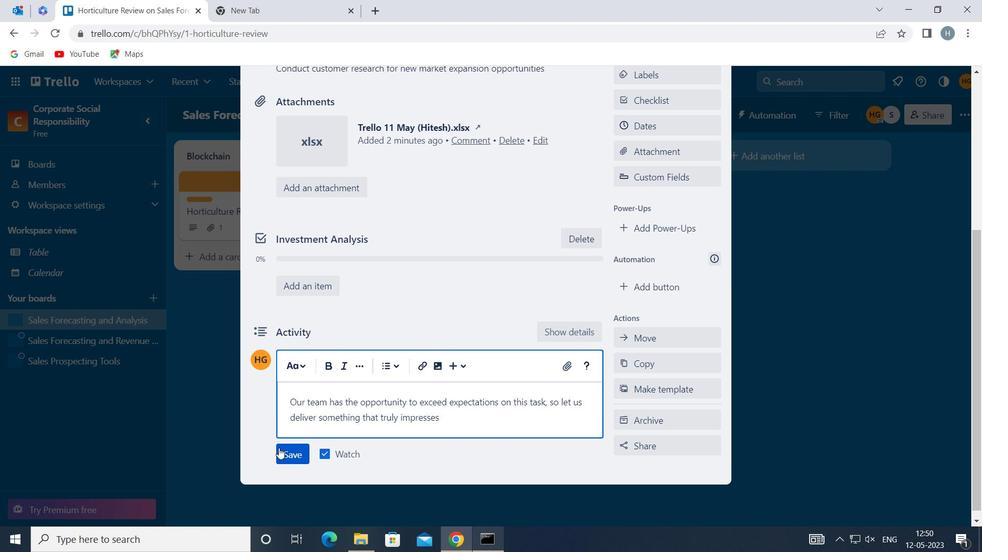 
Action: Mouse pressed left at (289, 449)
Screenshot: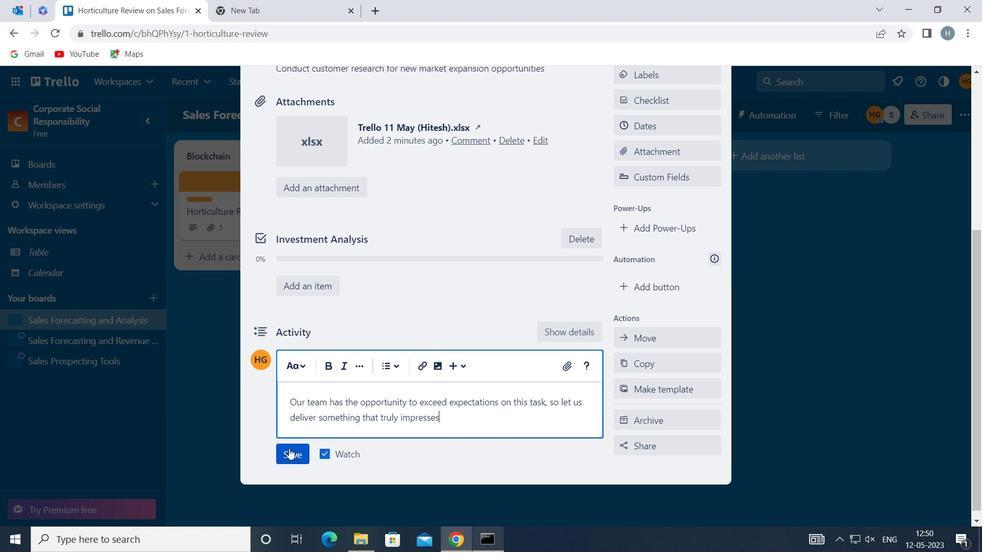 
Action: Mouse moved to (652, 124)
Screenshot: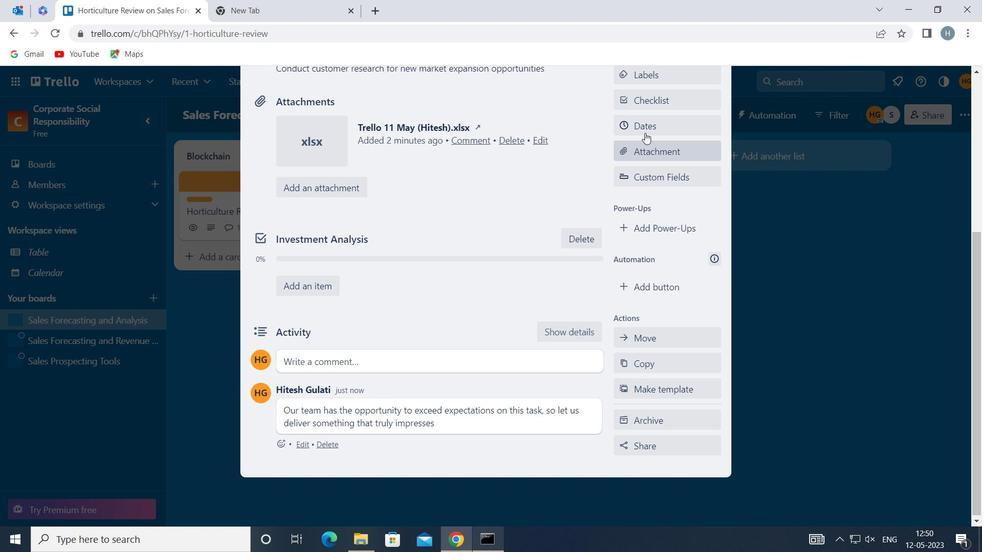 
Action: Mouse pressed left at (652, 124)
Screenshot: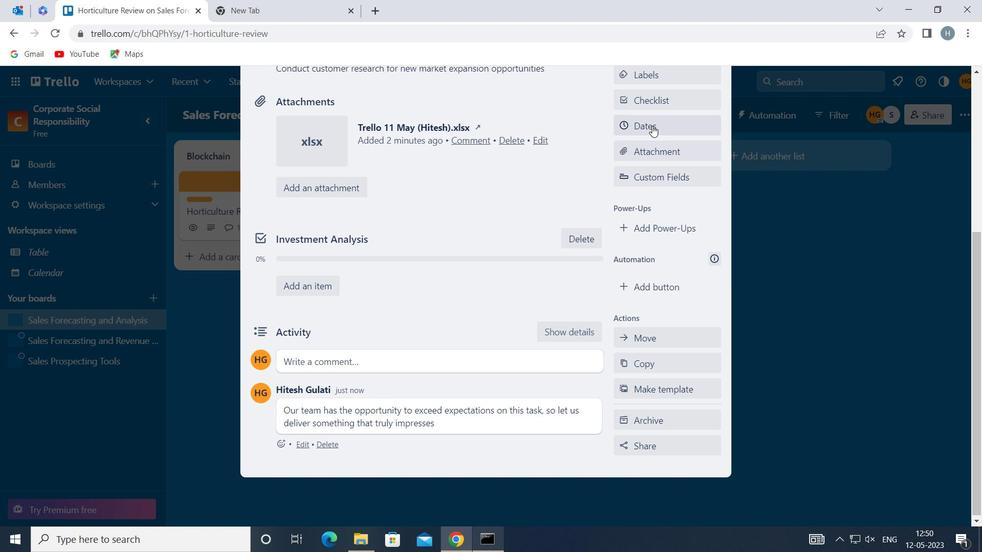 
Action: Mouse moved to (625, 345)
Screenshot: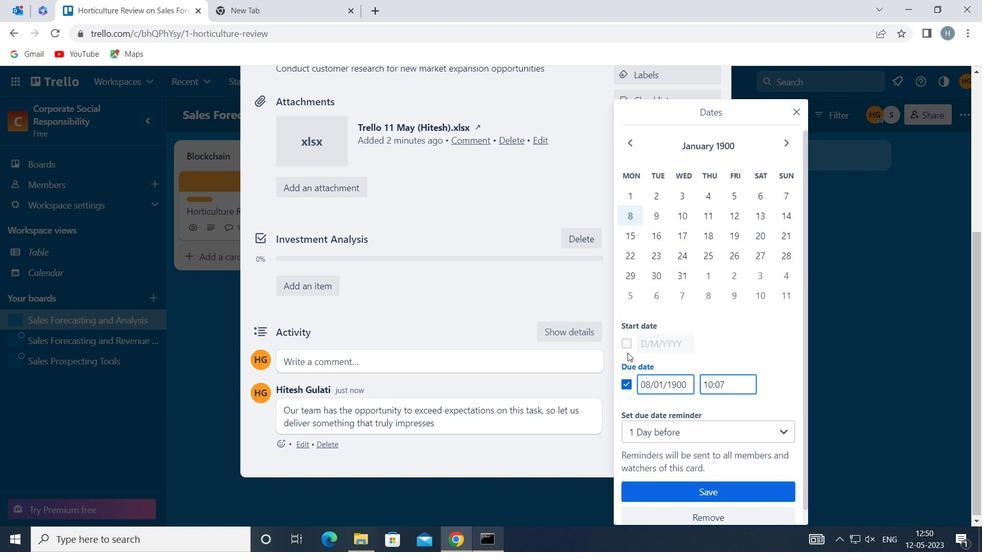 
Action: Mouse pressed left at (625, 345)
Screenshot: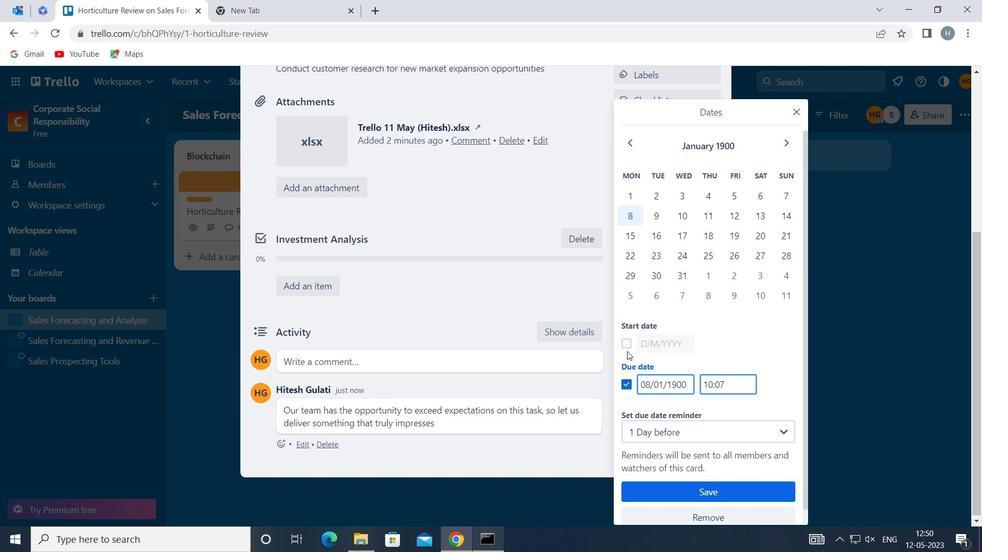 
Action: Mouse moved to (643, 343)
Screenshot: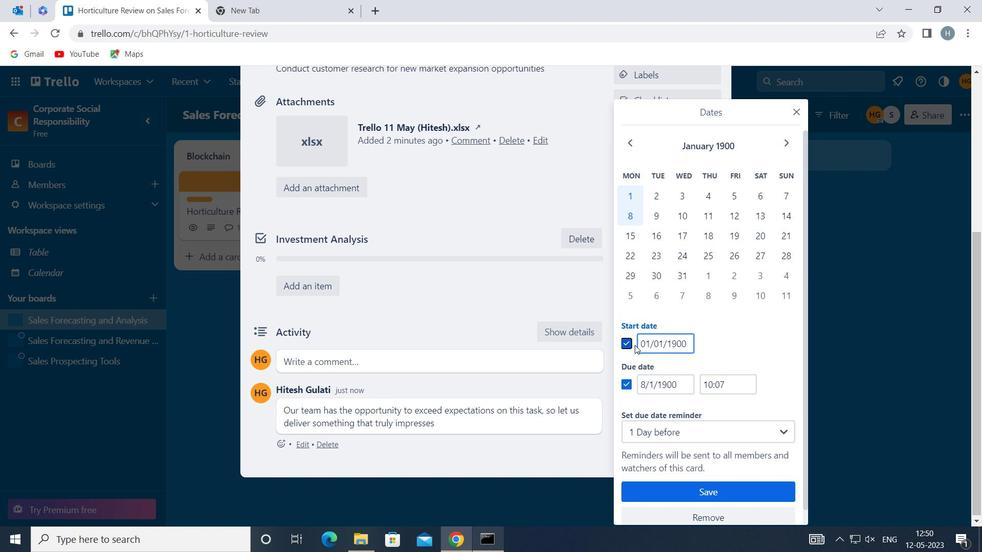 
Action: Mouse pressed left at (643, 343)
Screenshot: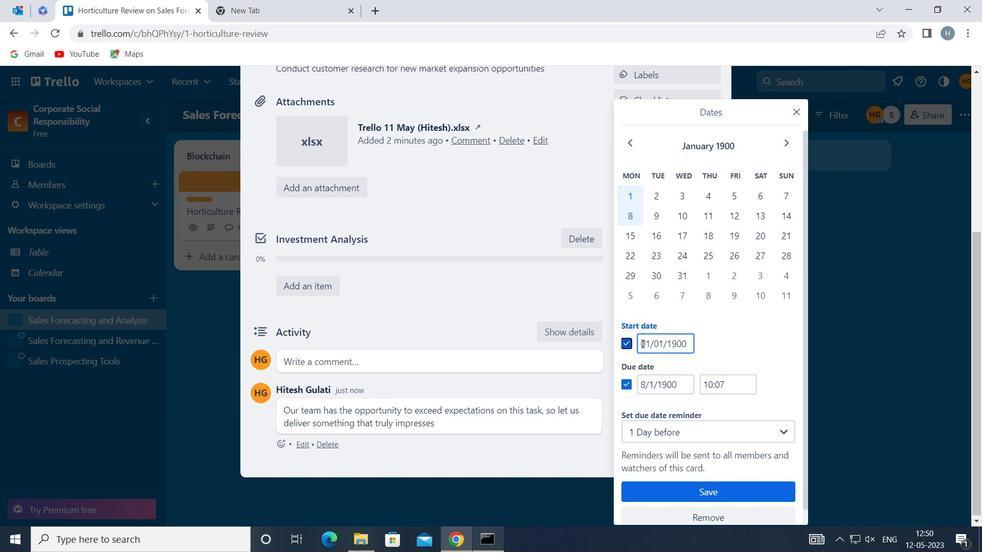 
Action: Mouse moved to (644, 342)
Screenshot: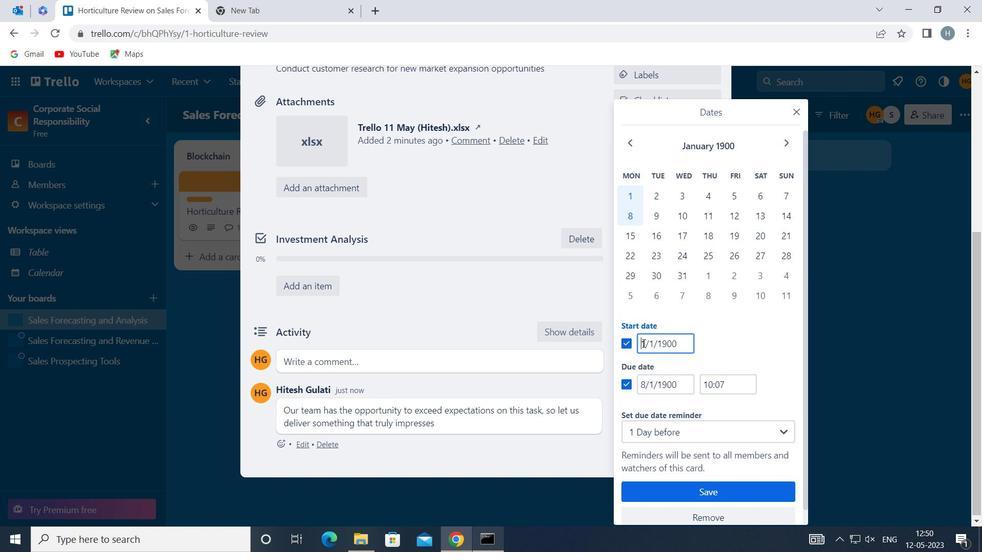 
Action: Key pressed <Key.right>
Screenshot: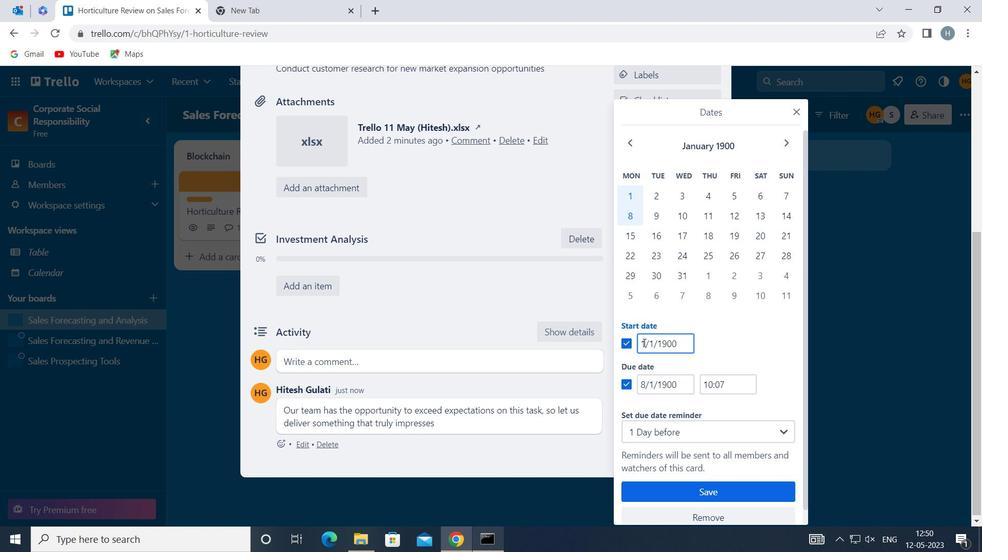 
Action: Mouse moved to (645, 342)
Screenshot: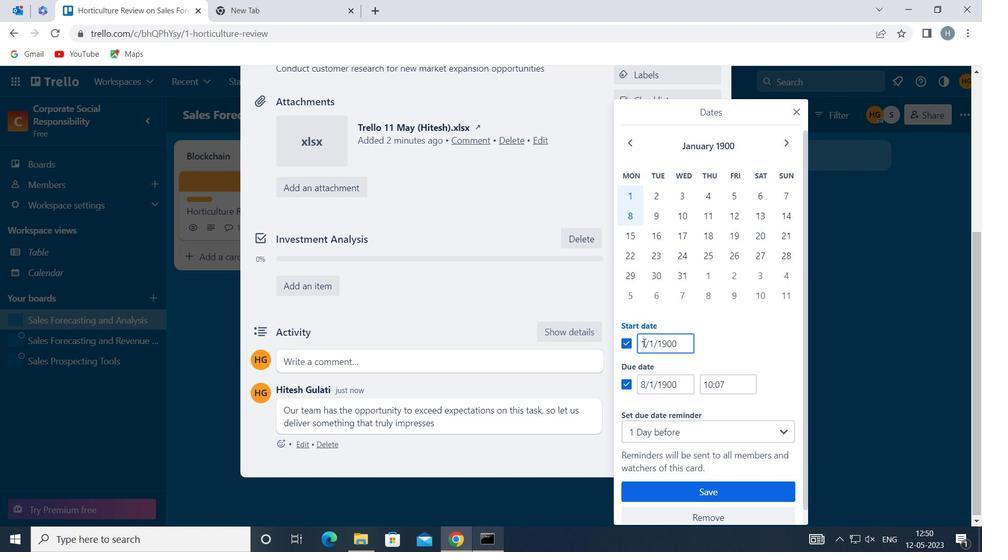
Action: Key pressed <Key.backspace>
Screenshot: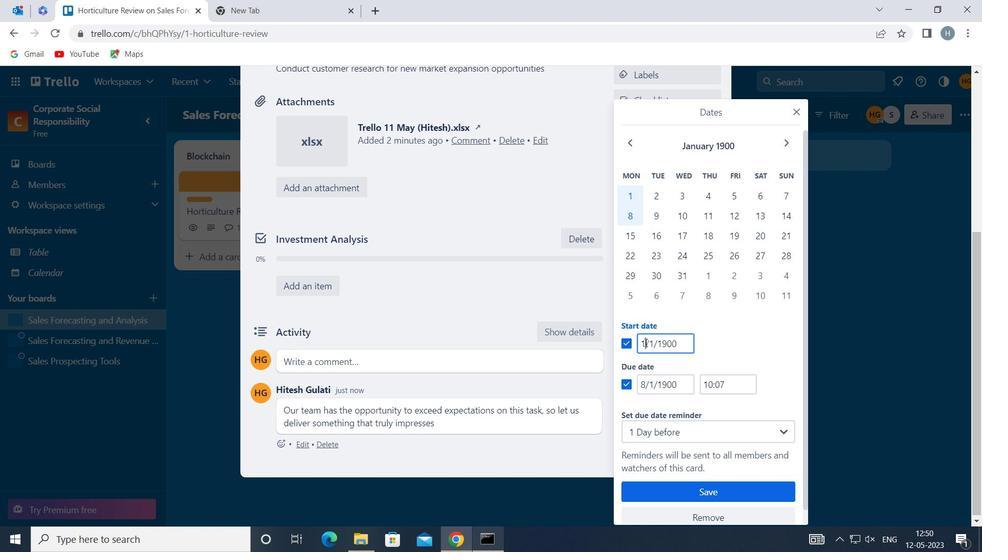 
Action: Mouse moved to (646, 341)
Screenshot: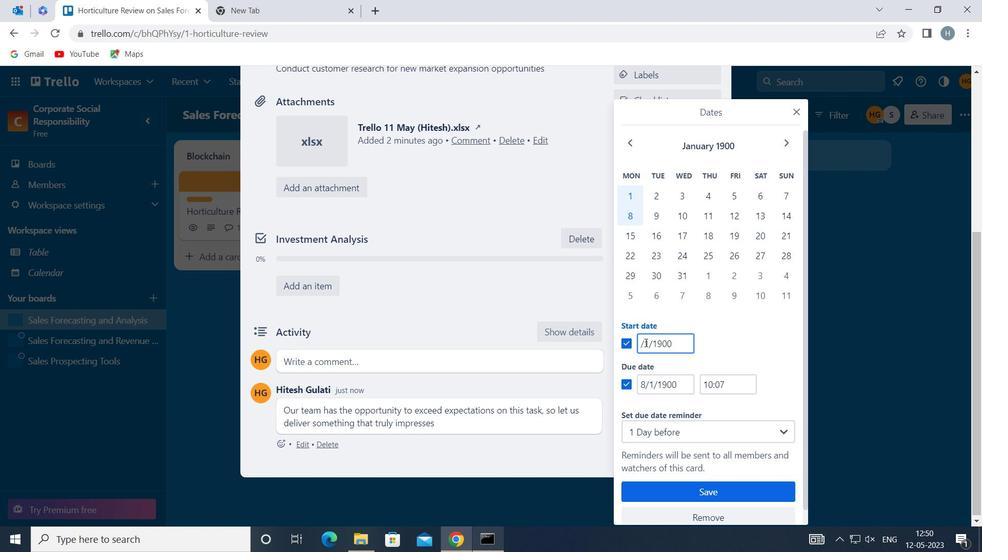 
Action: Key pressed 2
Screenshot: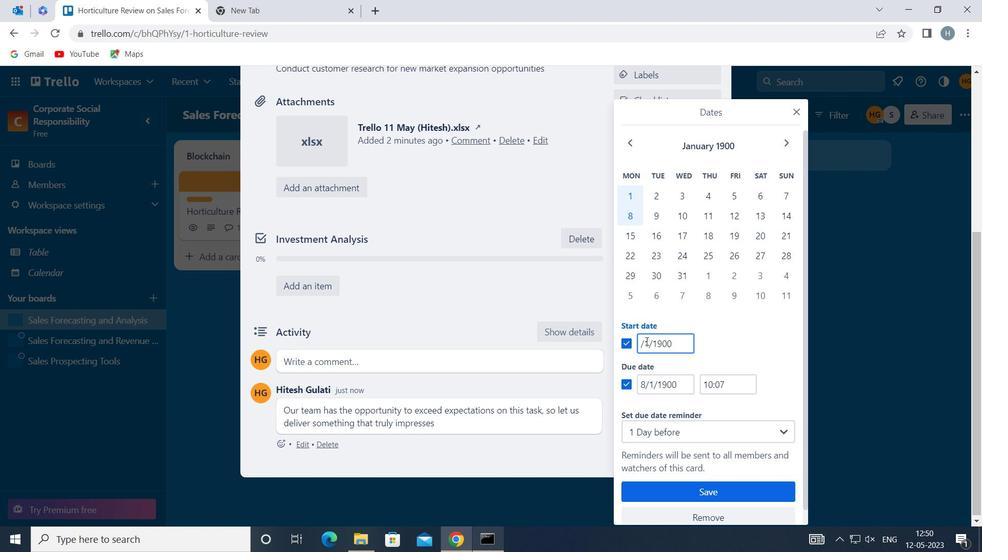 
Action: Mouse moved to (640, 380)
Screenshot: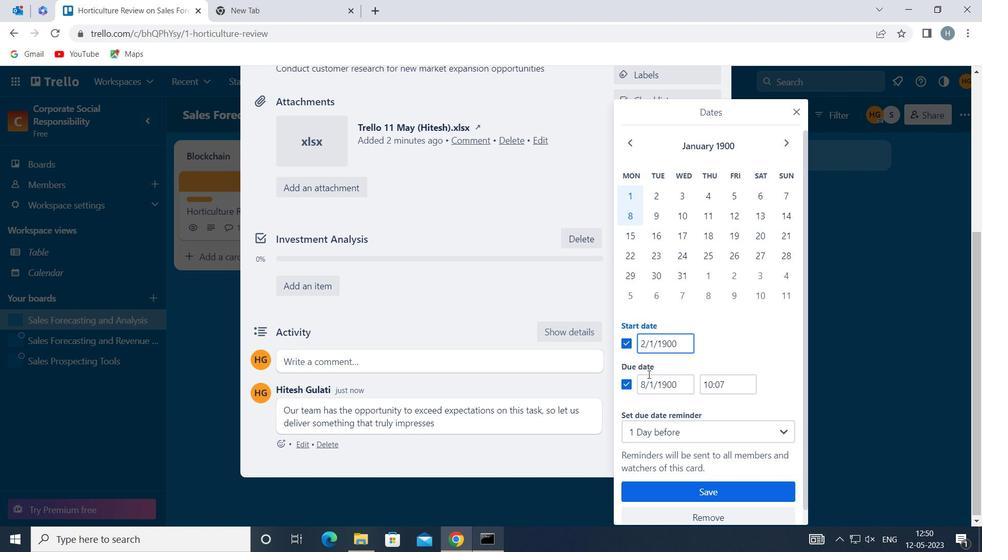 
Action: Mouse pressed left at (640, 380)
Screenshot: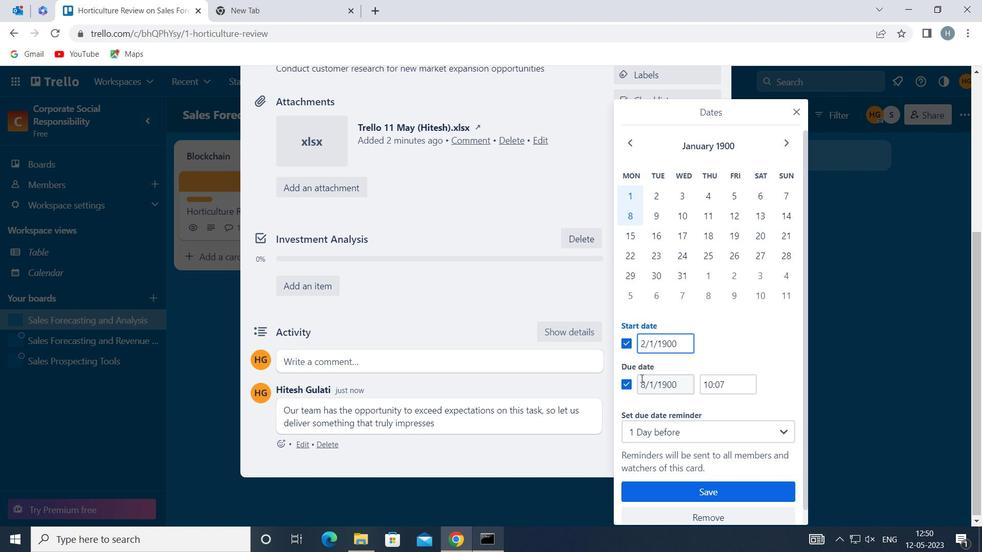 
Action: Key pressed <Key.right><Key.backspace>9
Screenshot: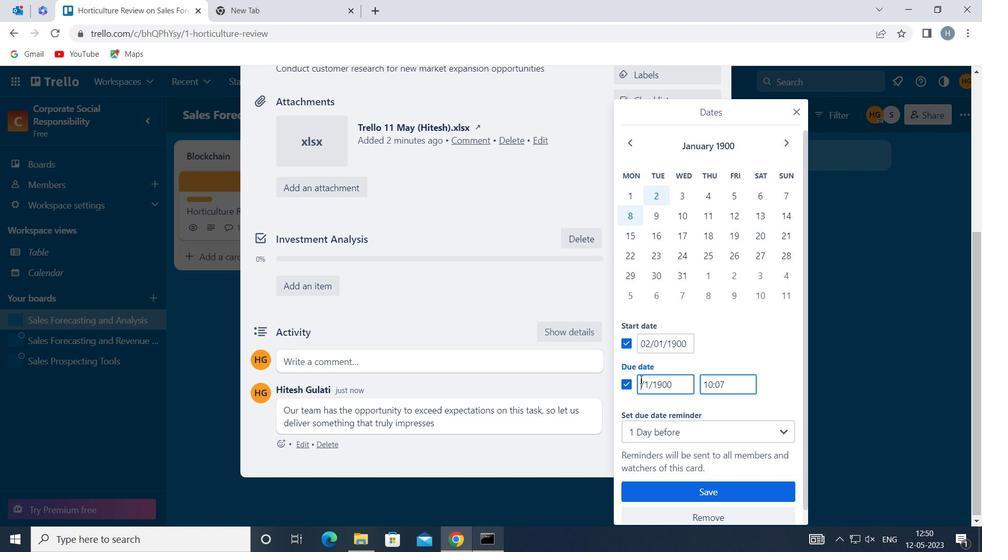 
Action: Mouse moved to (726, 490)
Screenshot: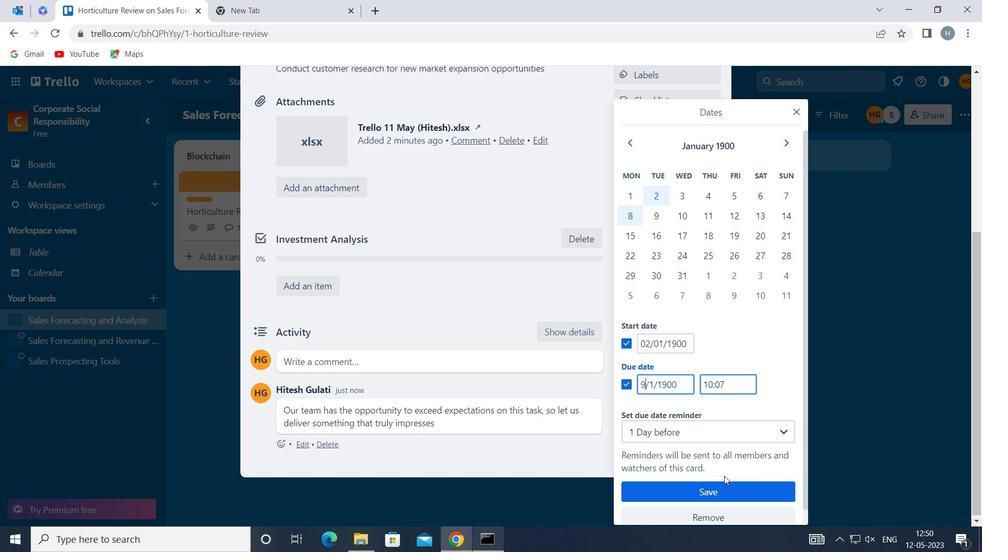 
Action: Mouse pressed left at (726, 490)
Screenshot: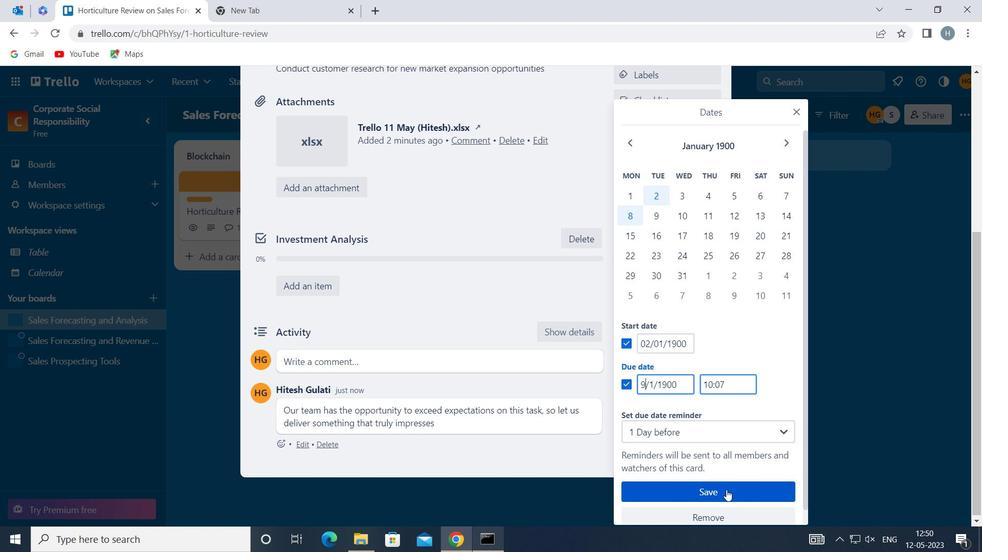 
Action: Mouse moved to (581, 297)
Screenshot: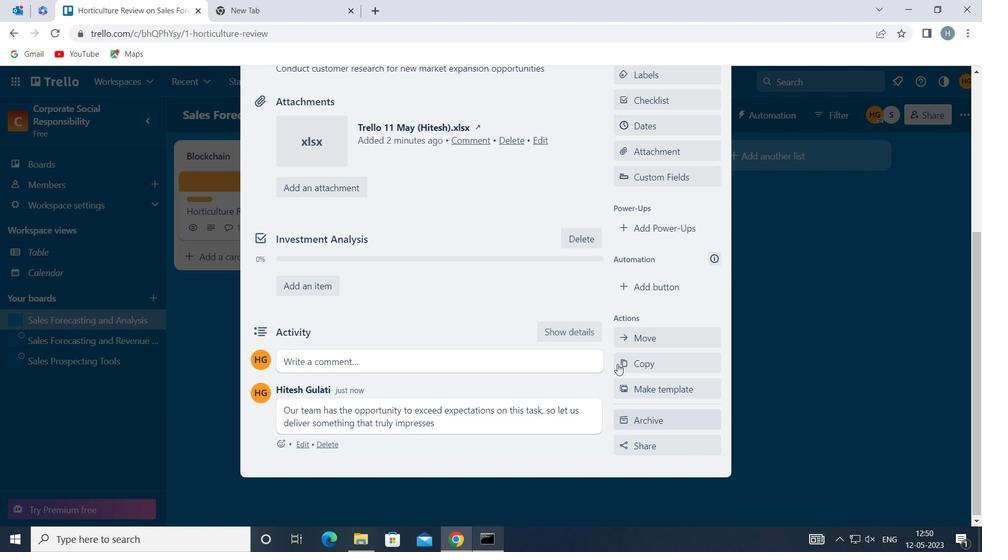 
